 Task: Send an email with the signature Julie Green with the subject Request for feedback on a pitch deck and the message I would like to request a project update. from softage.2@softage.net to softage.10@softage.net with an attached image file Newsletter_template_image.jpg and move the email from Sent Items to the folder Data science
Action: Mouse pressed left at (750, 514)
Screenshot: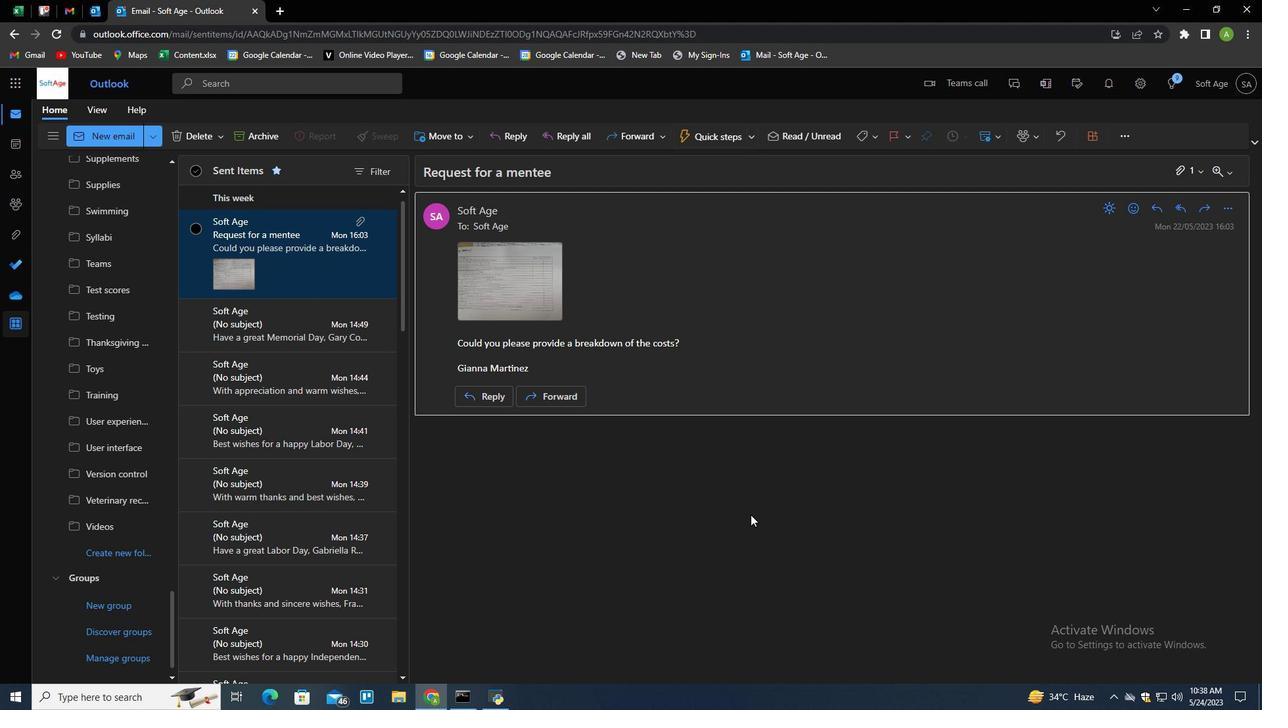 
Action: Key pressed n
Screenshot: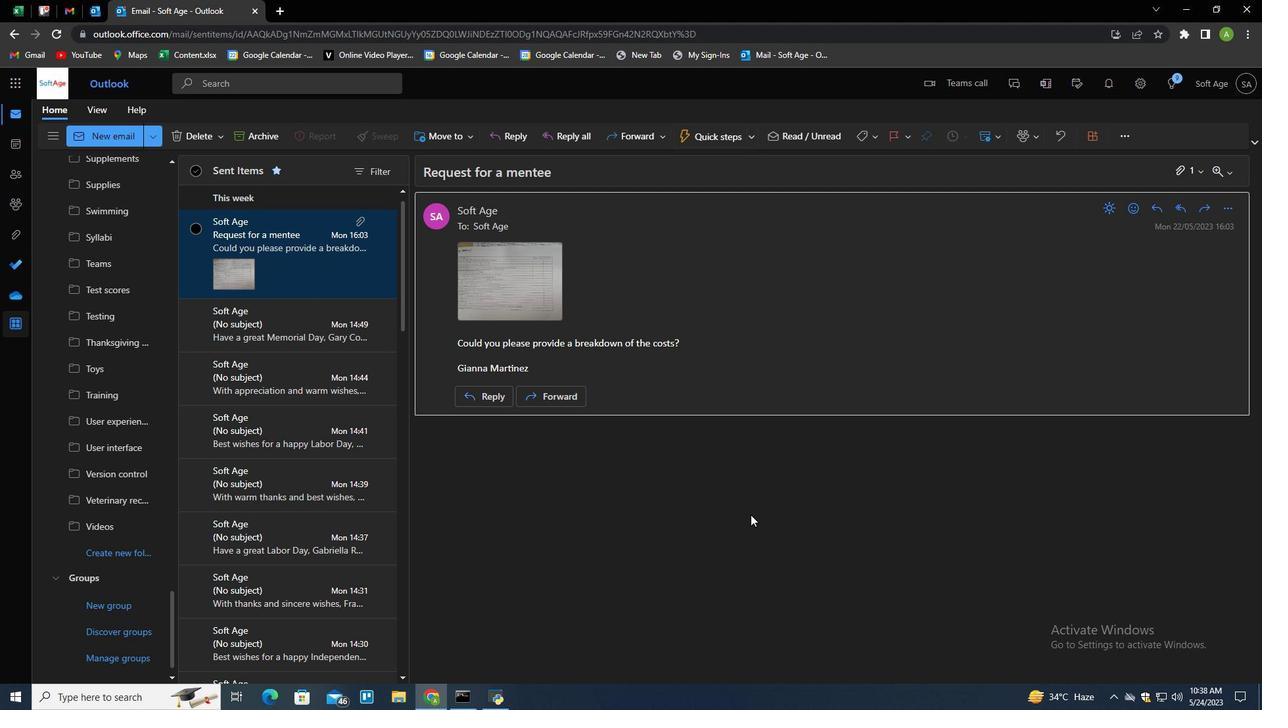 
Action: Mouse scrolled (750, 515) with delta (0, 0)
Screenshot: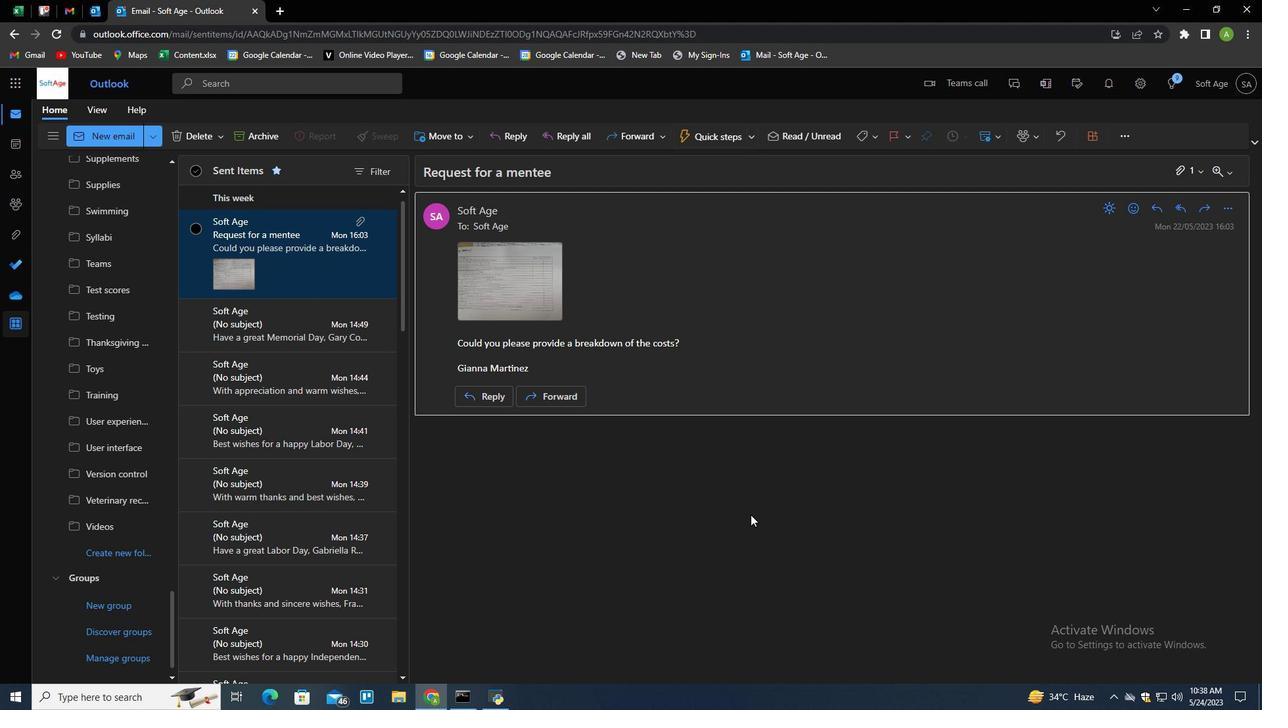 
Action: Mouse moved to (882, 137)
Screenshot: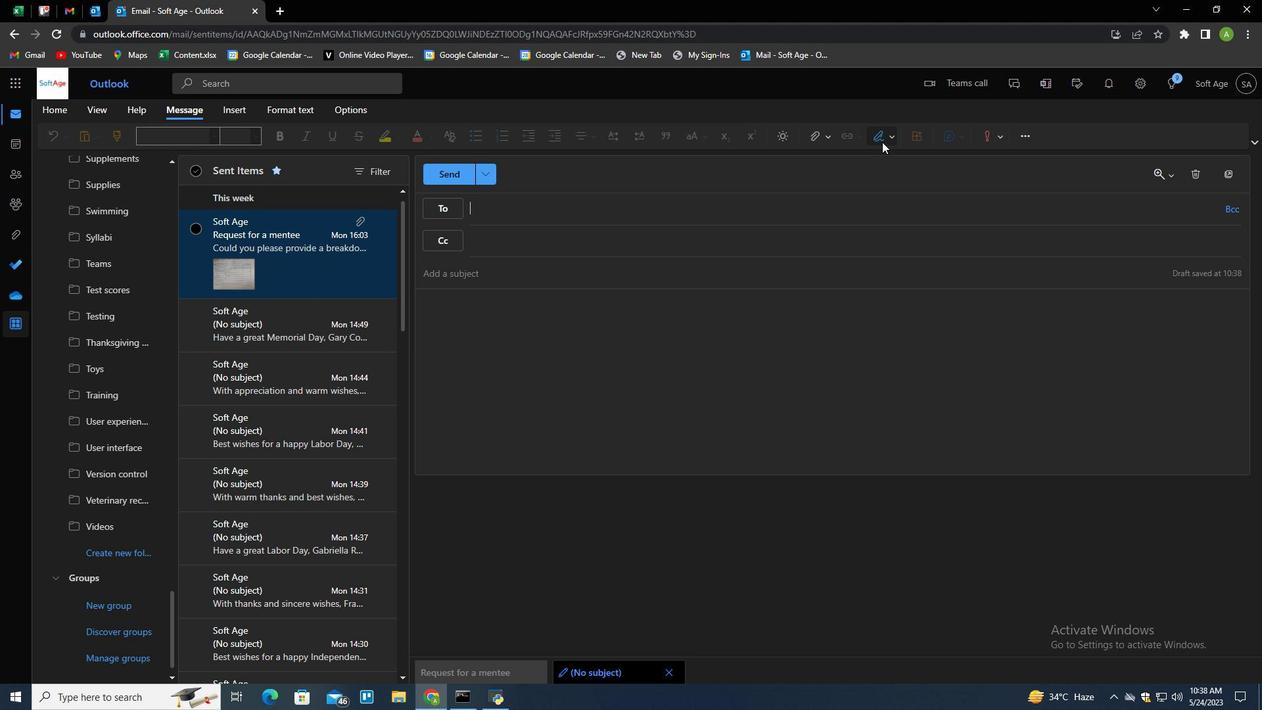 
Action: Mouse pressed left at (882, 137)
Screenshot: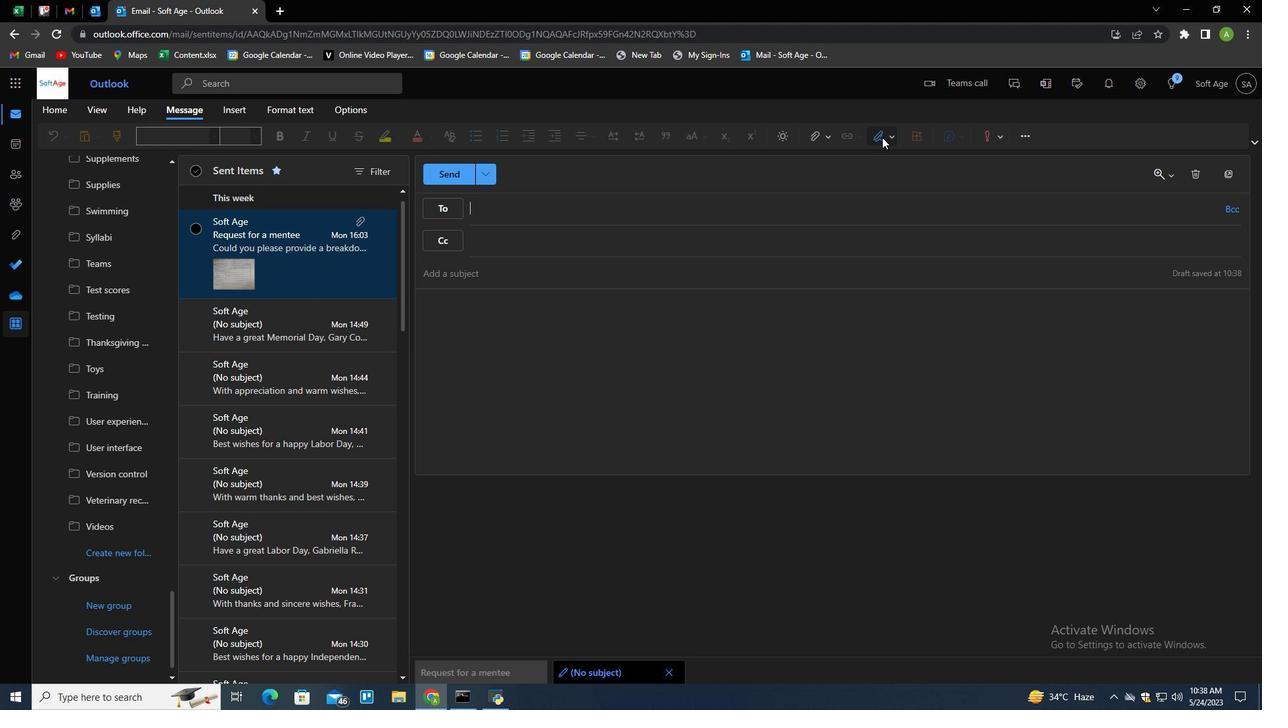 
Action: Mouse moved to (874, 180)
Screenshot: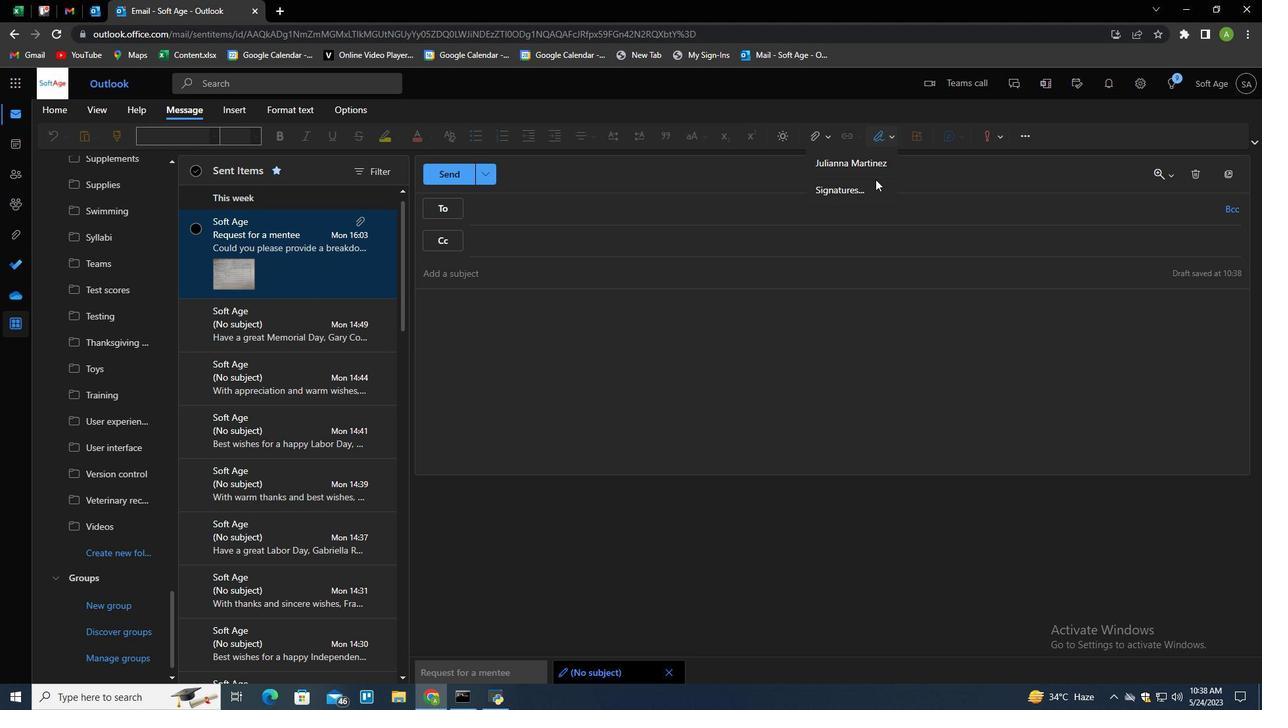 
Action: Mouse pressed left at (874, 180)
Screenshot: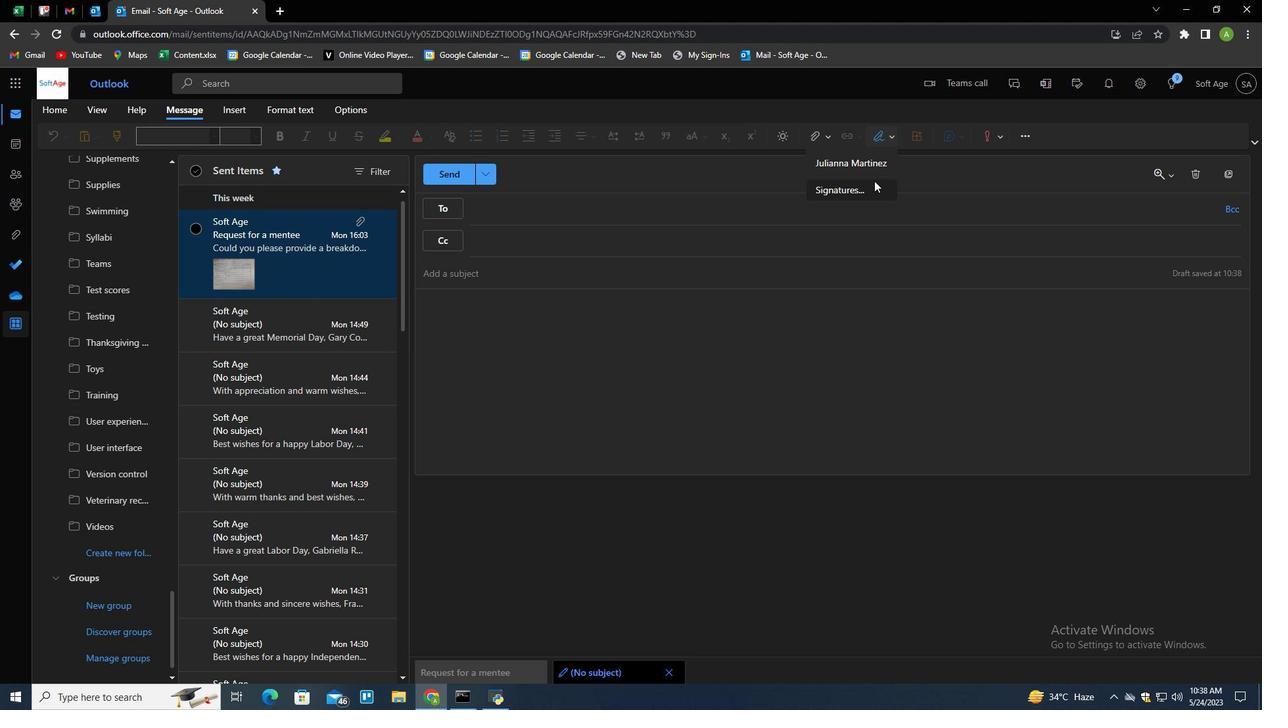 
Action: Mouse moved to (883, 239)
Screenshot: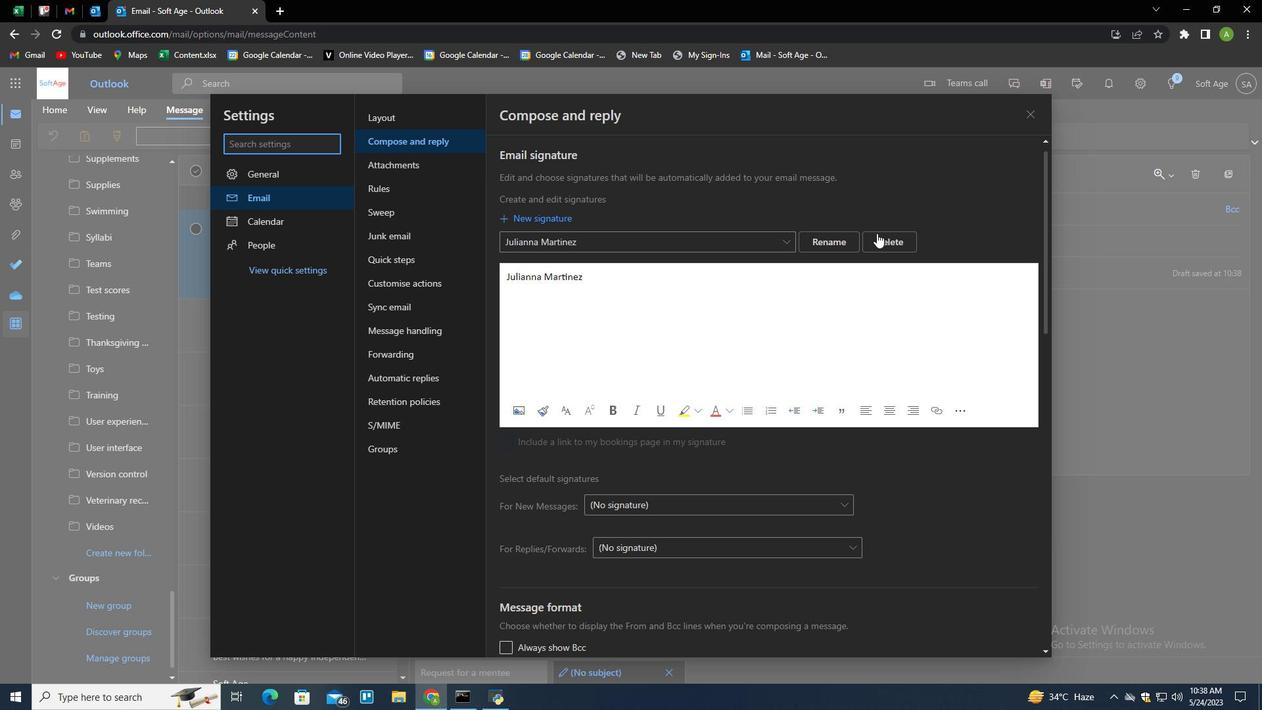 
Action: Mouse pressed left at (883, 239)
Screenshot: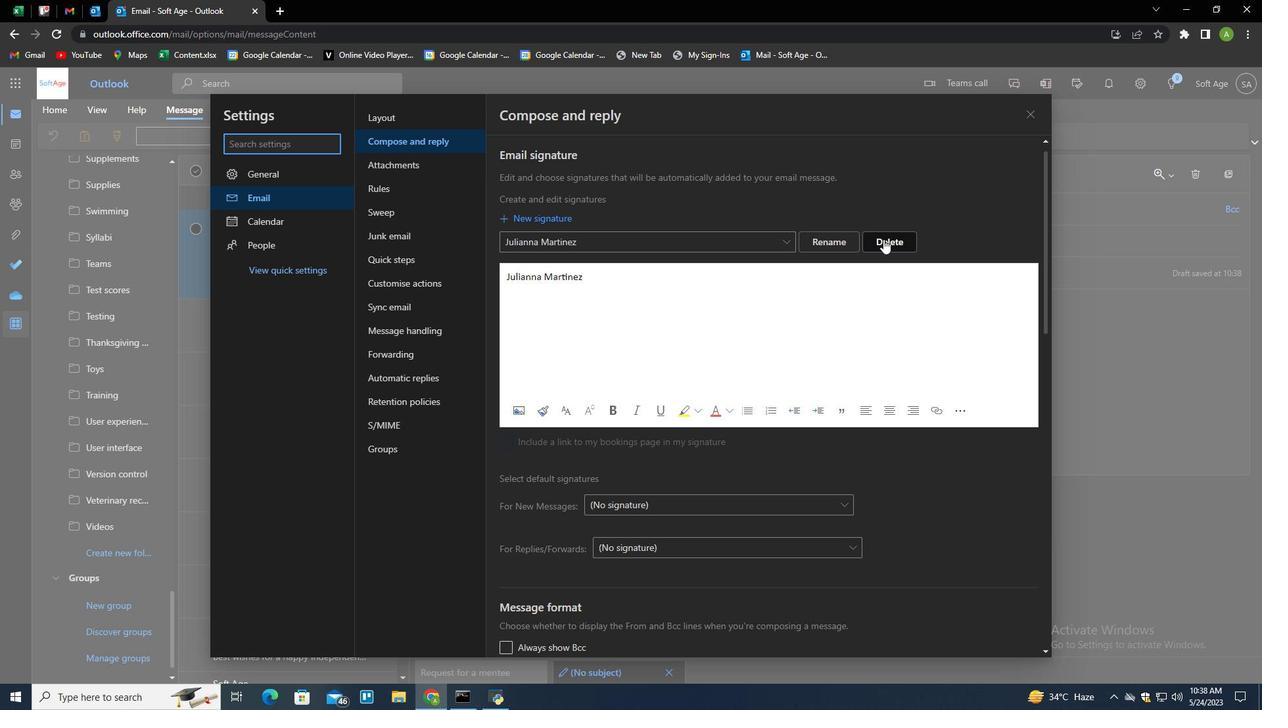 
Action: Mouse moved to (883, 239)
Screenshot: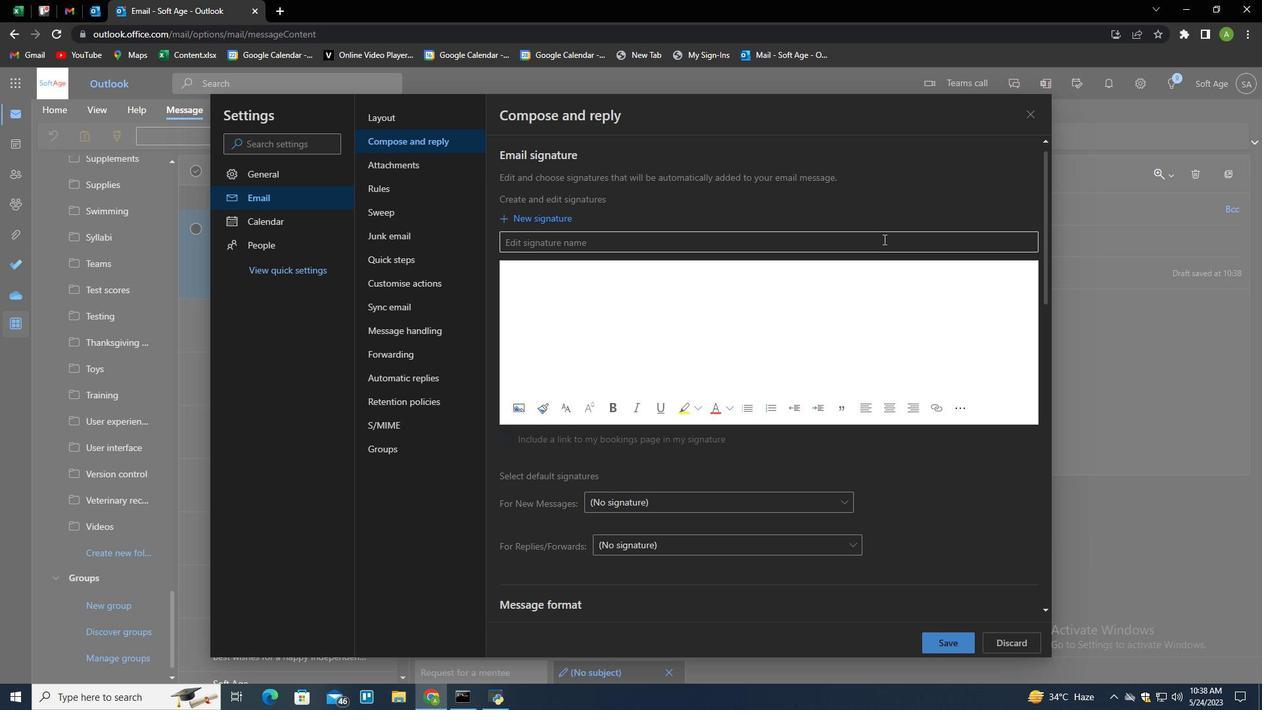 
Action: Mouse pressed left at (883, 239)
Screenshot: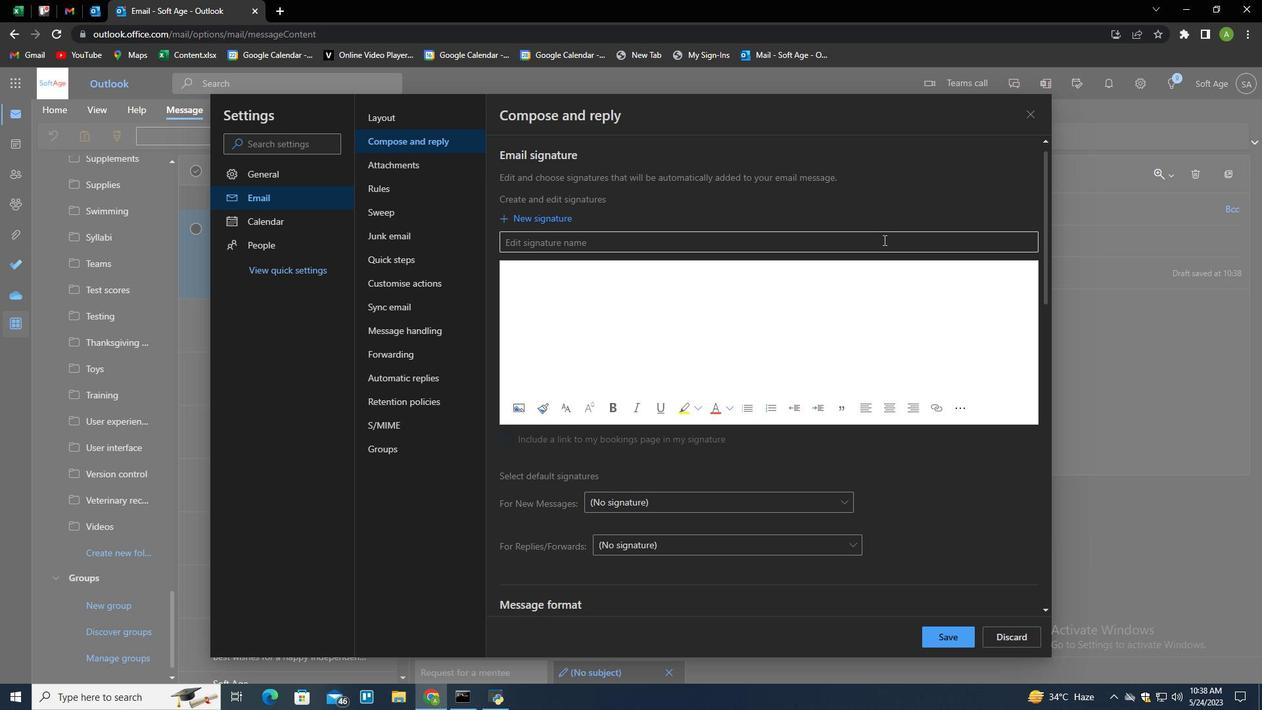 
Action: Key pressed <Key.shift>Julie<Key.space><Key.shift>Green<Key.tab><Key.shift>Julie<Key.space><Key.shift>Green
Screenshot: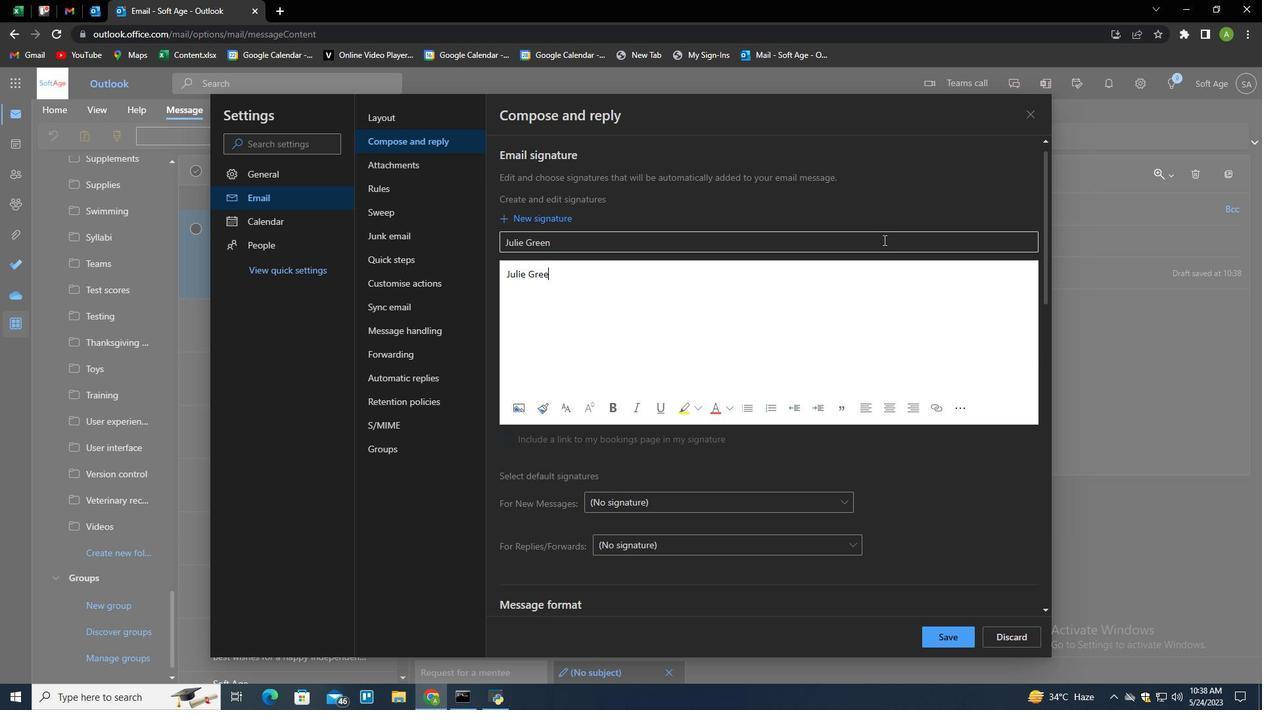 
Action: Mouse moved to (953, 644)
Screenshot: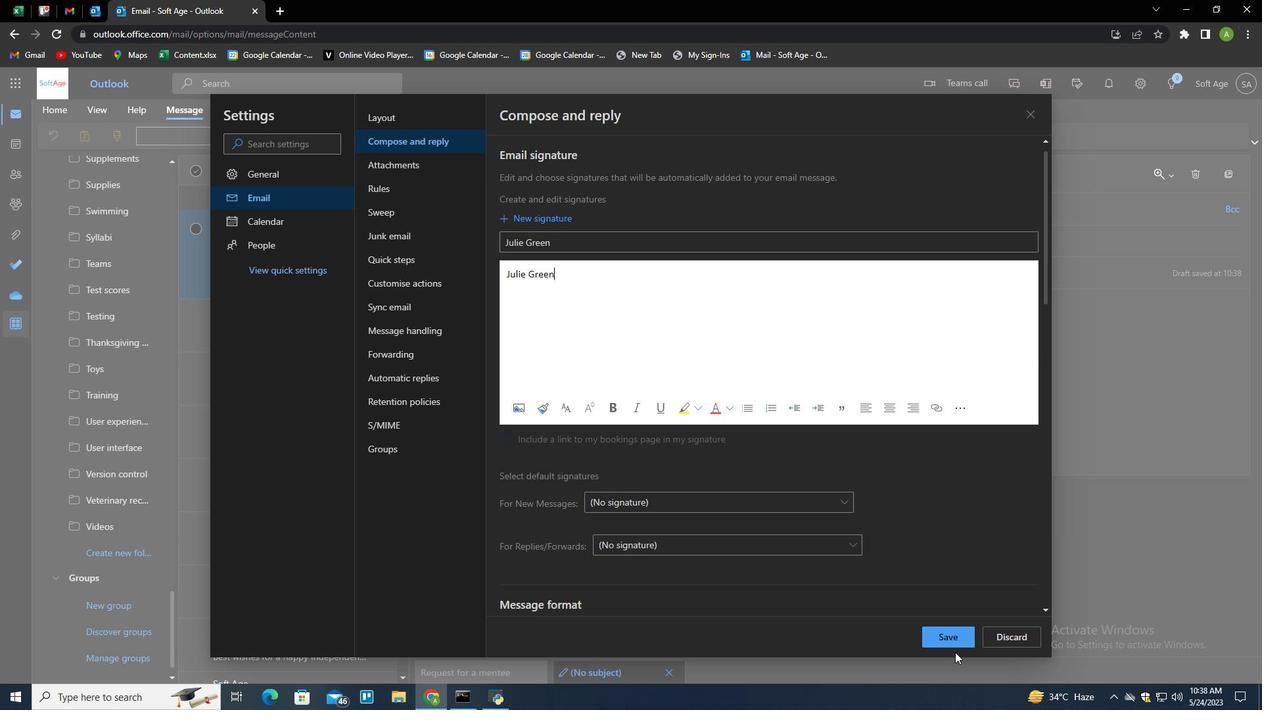 
Action: Mouse pressed left at (953, 644)
Screenshot: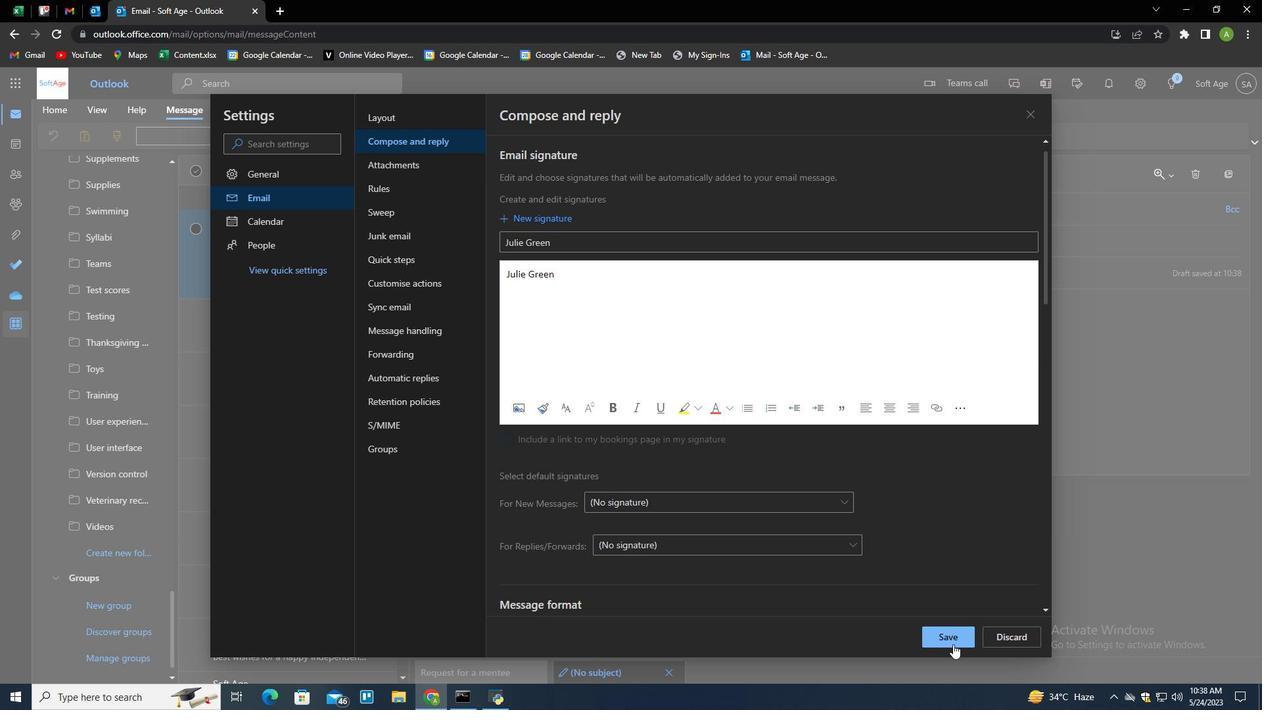 
Action: Mouse moved to (1161, 312)
Screenshot: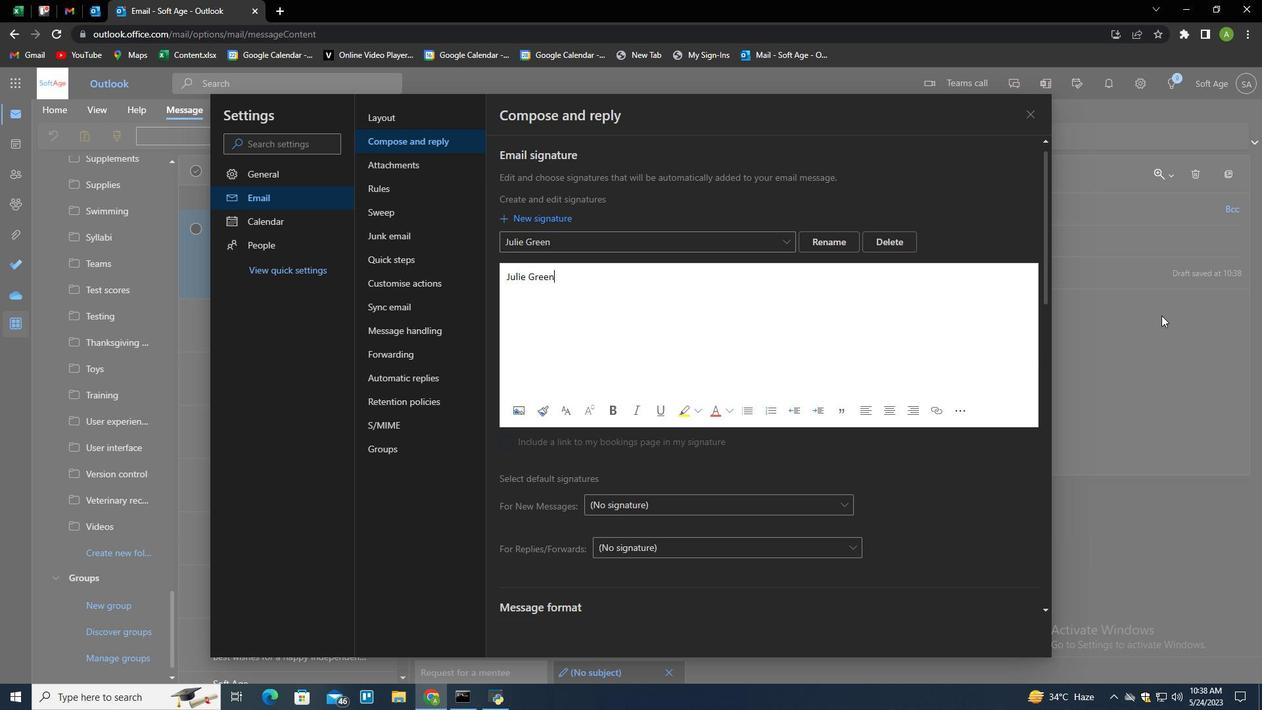 
Action: Mouse pressed left at (1161, 312)
Screenshot: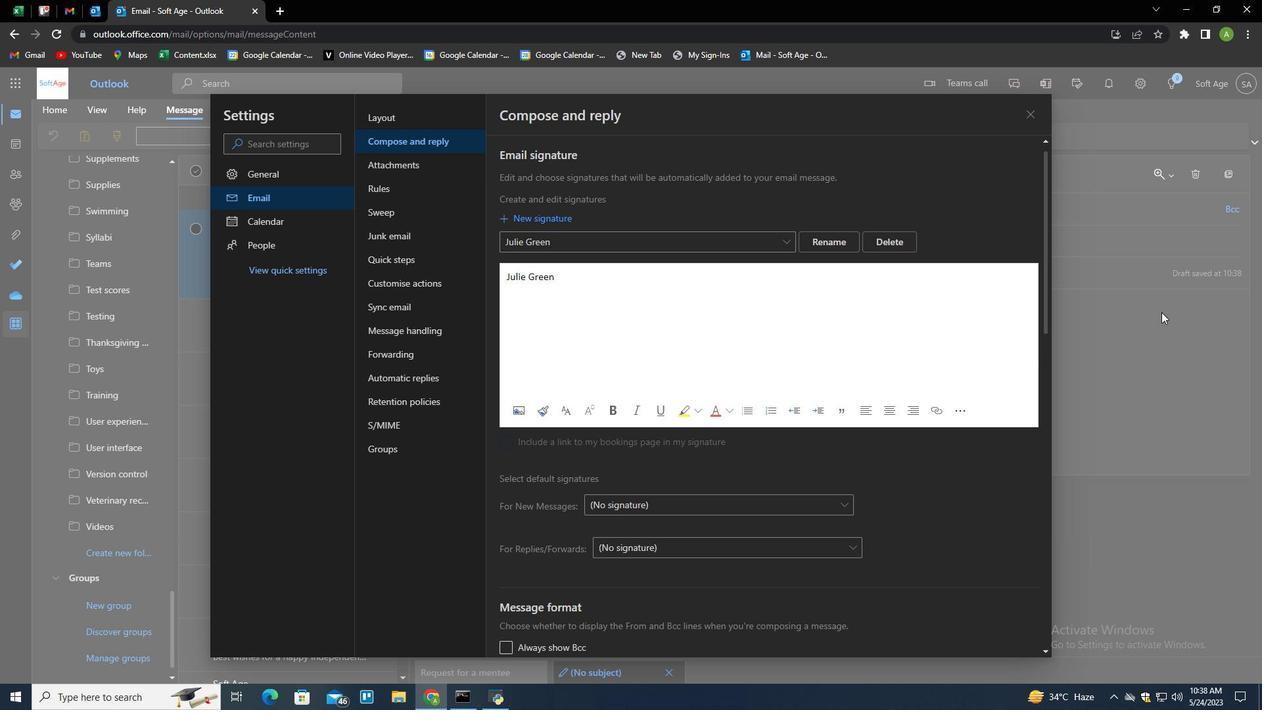
Action: Mouse moved to (880, 140)
Screenshot: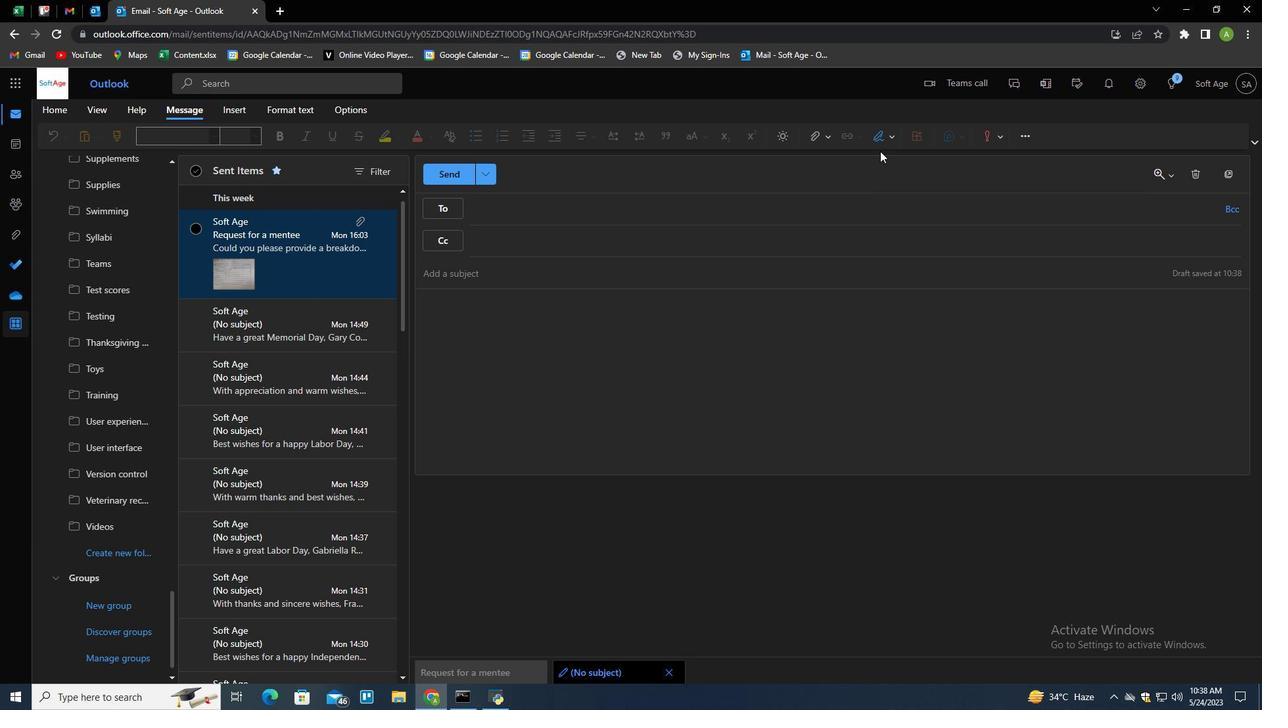 
Action: Mouse pressed left at (880, 140)
Screenshot: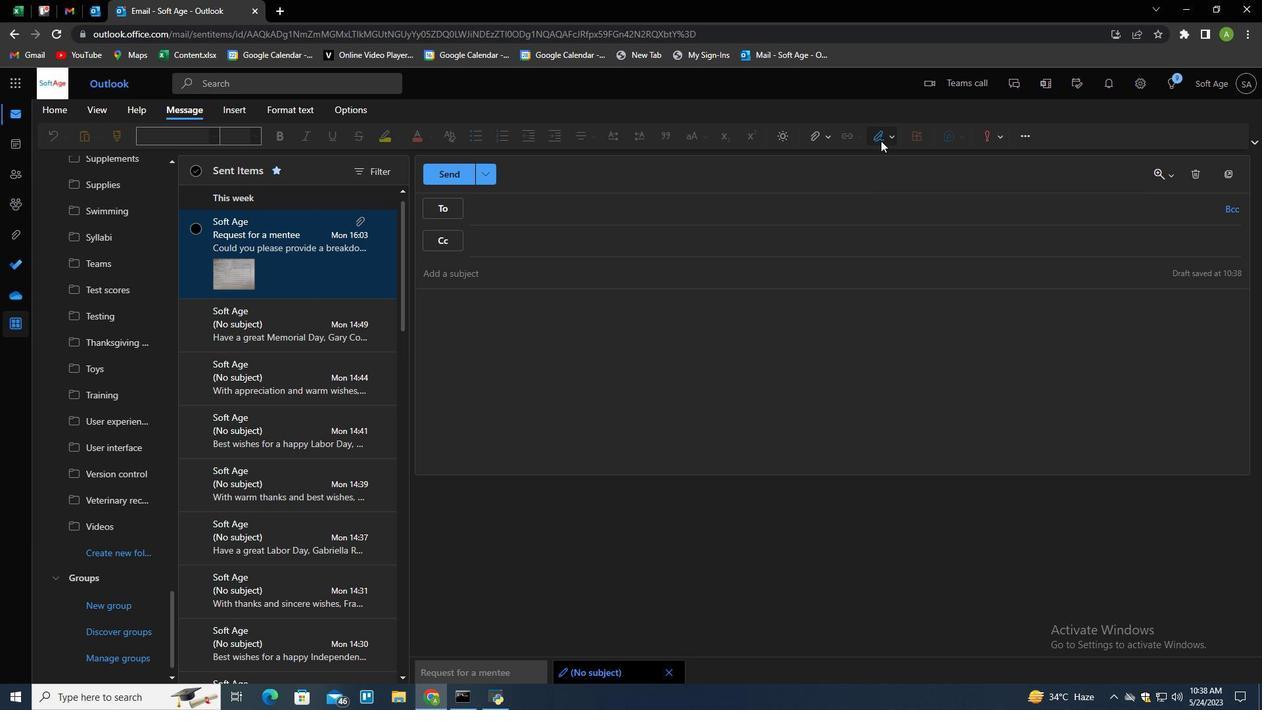 
Action: Mouse moved to (880, 162)
Screenshot: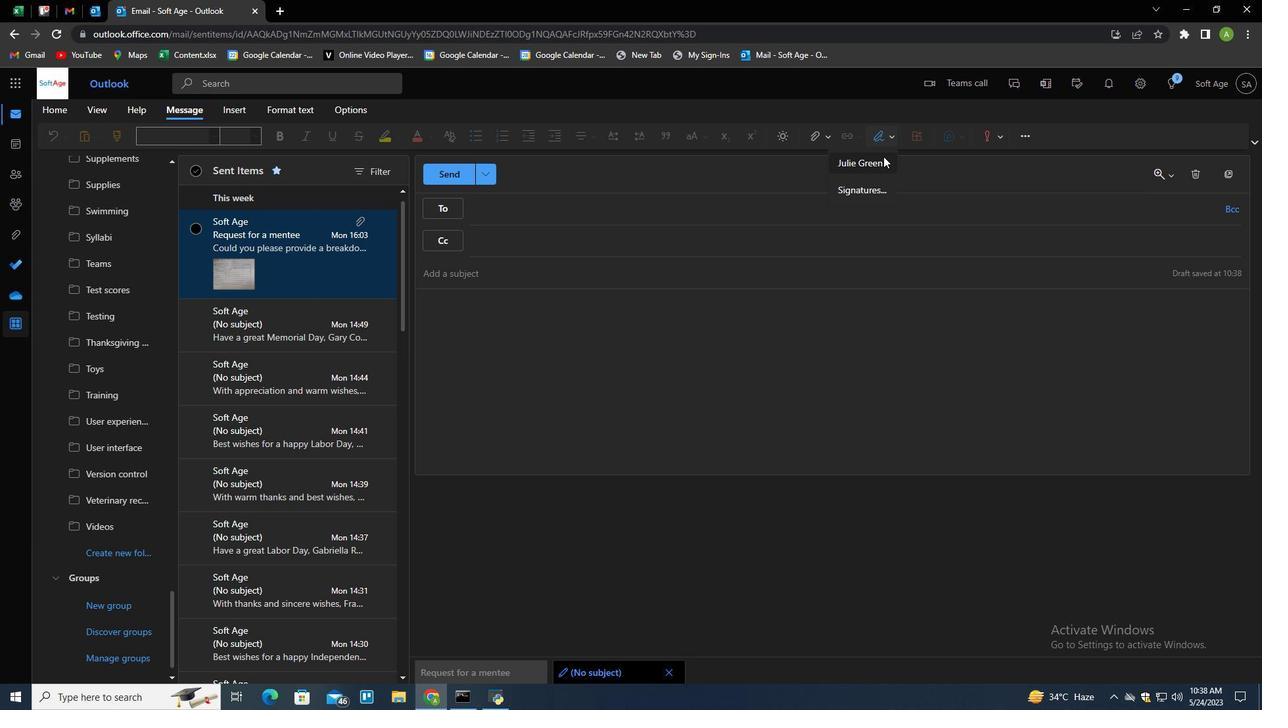 
Action: Mouse pressed left at (880, 162)
Screenshot: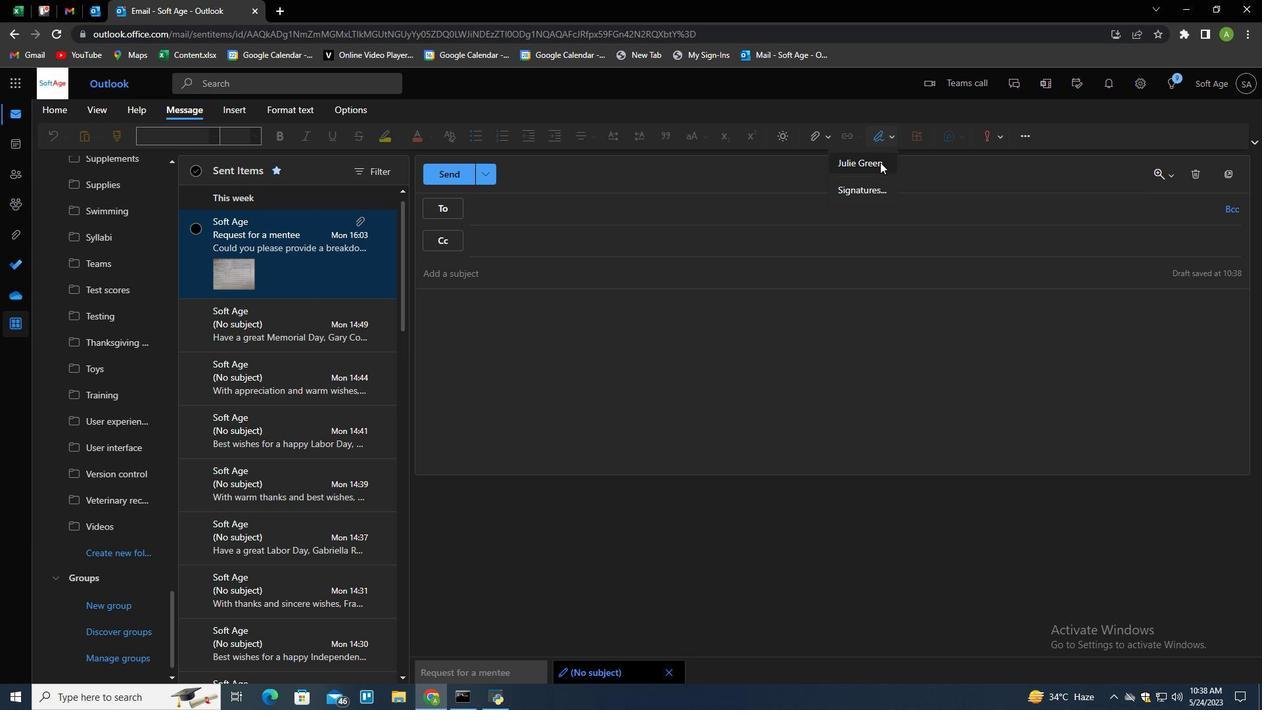 
Action: Mouse moved to (490, 273)
Screenshot: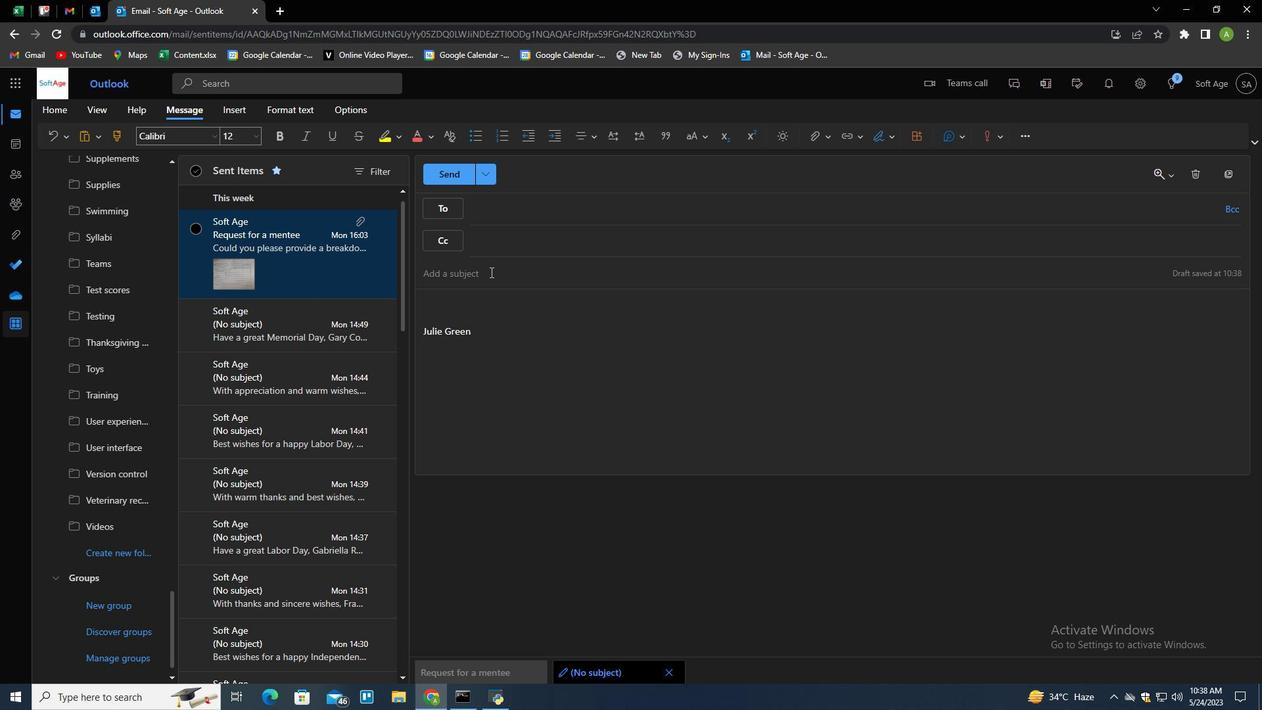 
Action: Mouse pressed left at (490, 273)
Screenshot: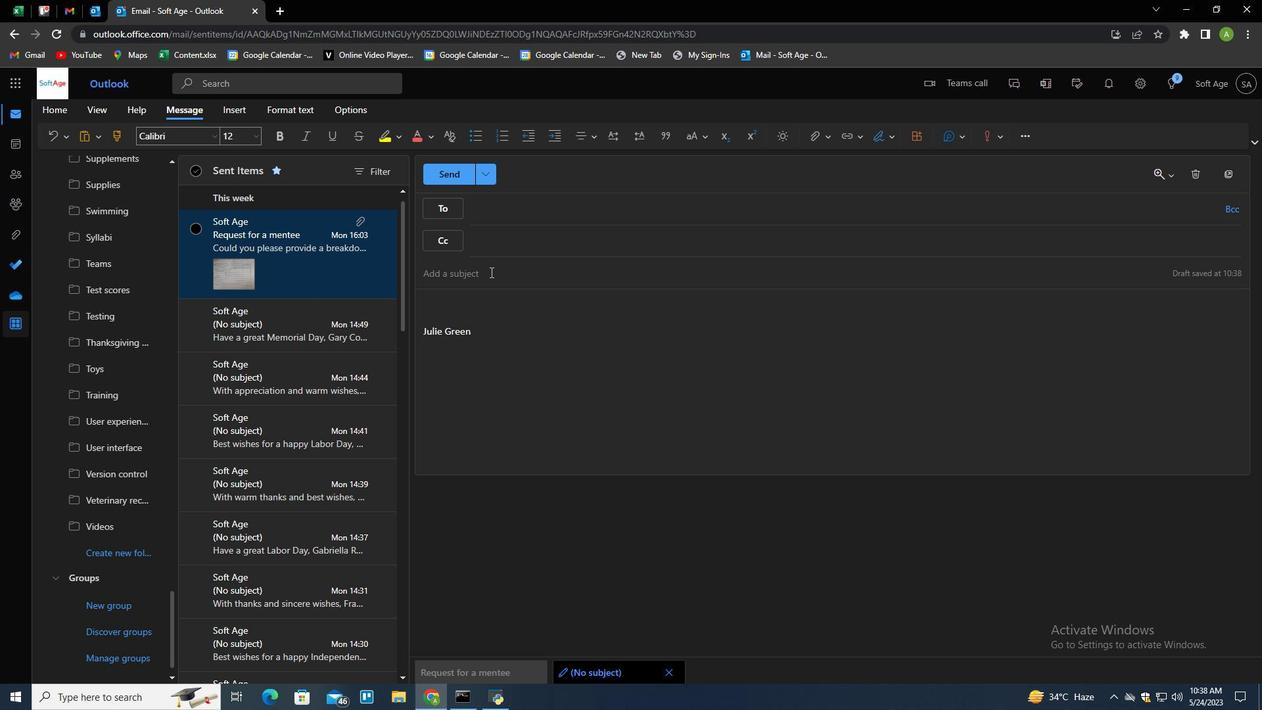 
Action: Mouse moved to (490, 273)
Screenshot: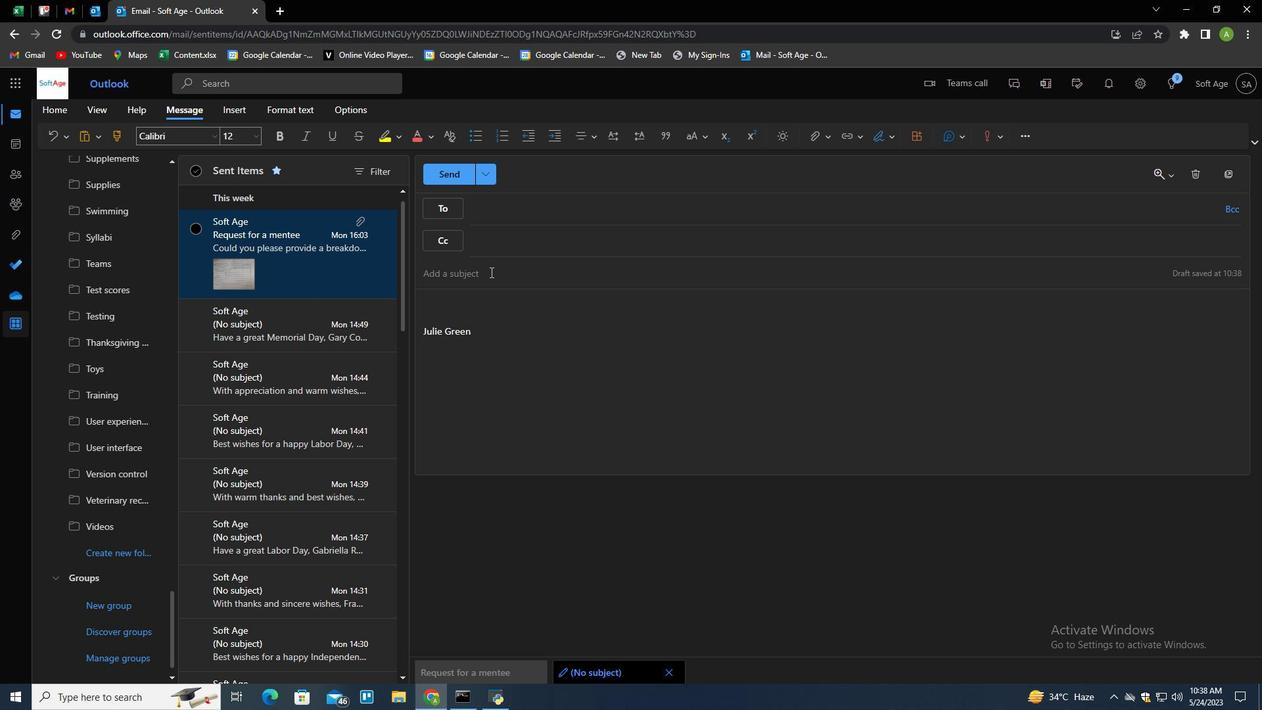 
Action: Key pressed <Key.shift>
Screenshot: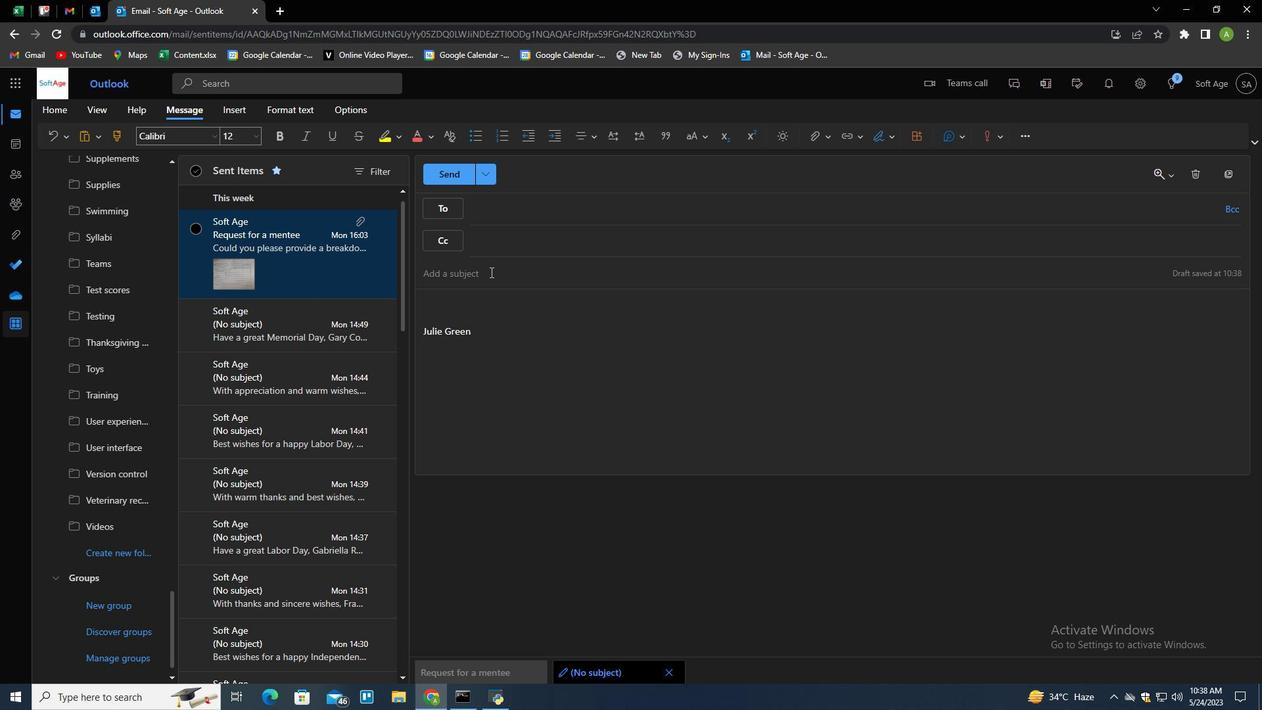 
Action: Mouse moved to (489, 273)
Screenshot: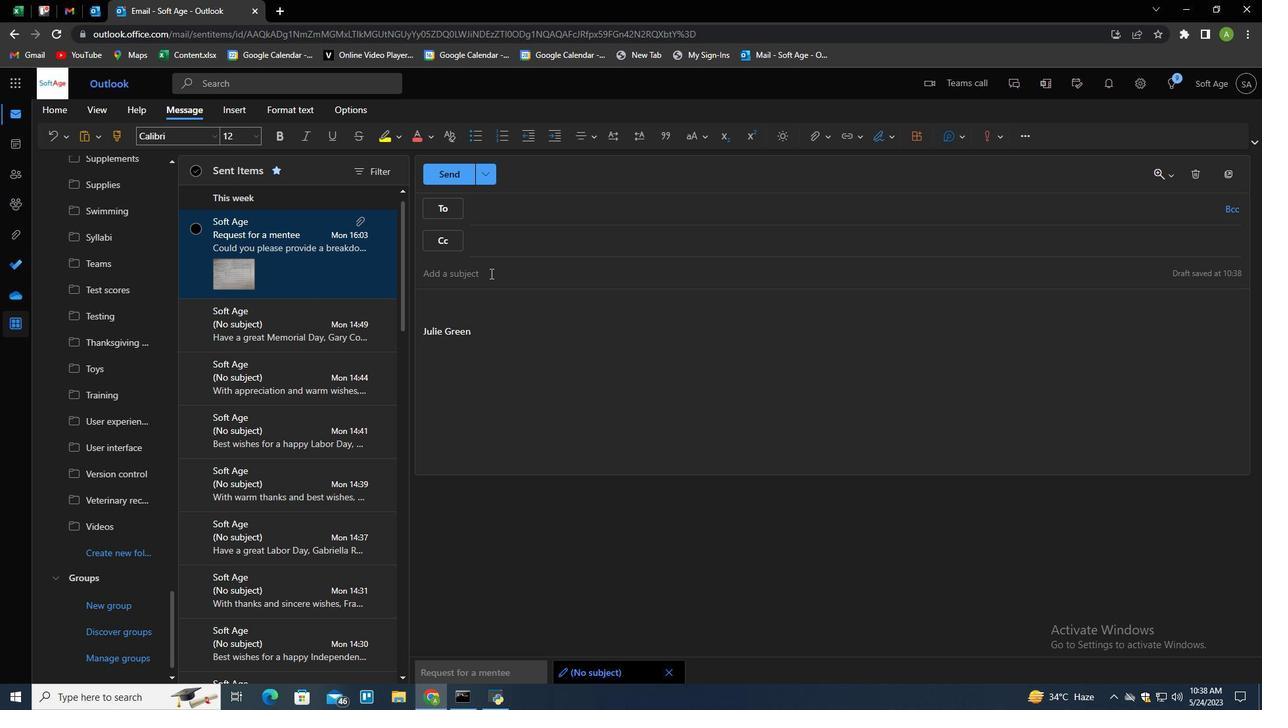 
Action: Key pressed REq<Key.backspace><Key.backspace>equest<Key.space>for<Key.space>feedbak<Key.backspace>ck<Key.space>on<Key.space>a<Key.space>pitch<Key.space>deck<Key.tab><Key.shift>i<Key.space>would<Key.home><Key.right><Key.backspace><Key.shift>I<Key.end><Key.space>like<Key.space>to<Key.space>request<Key.space>a<Key.space>project<Key.space>update.
Screenshot: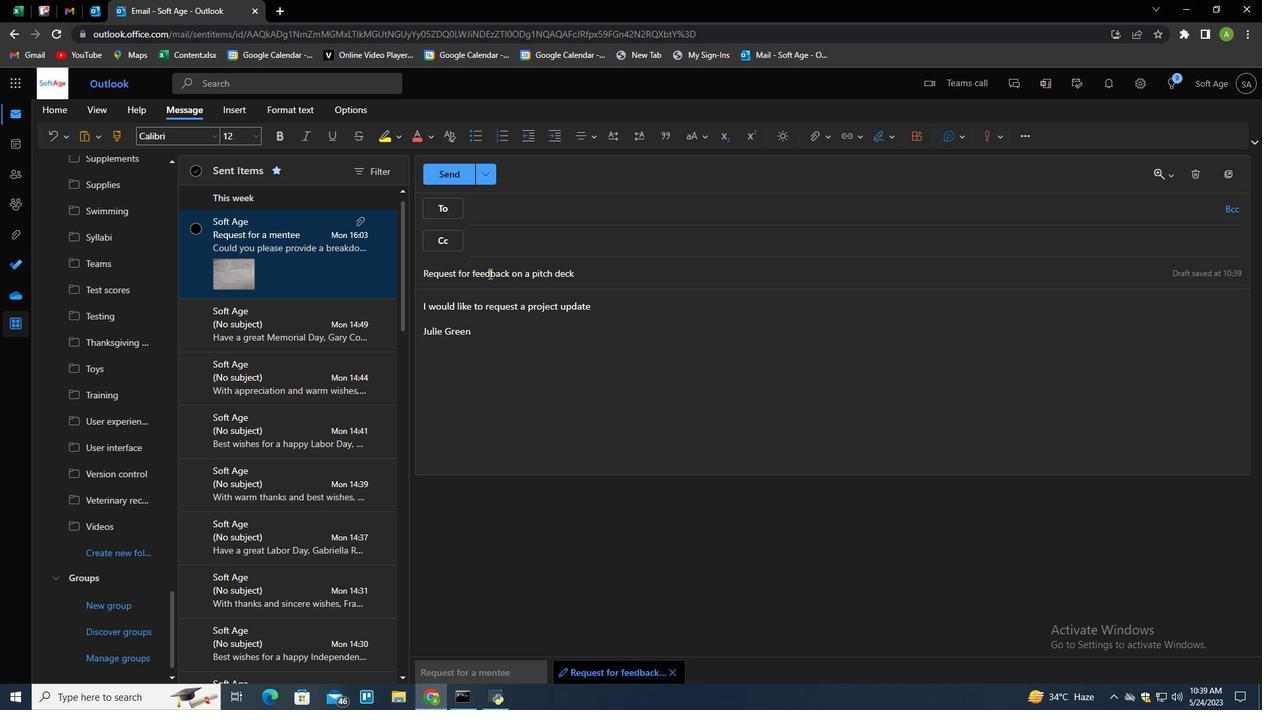 
Action: Mouse moved to (523, 201)
Screenshot: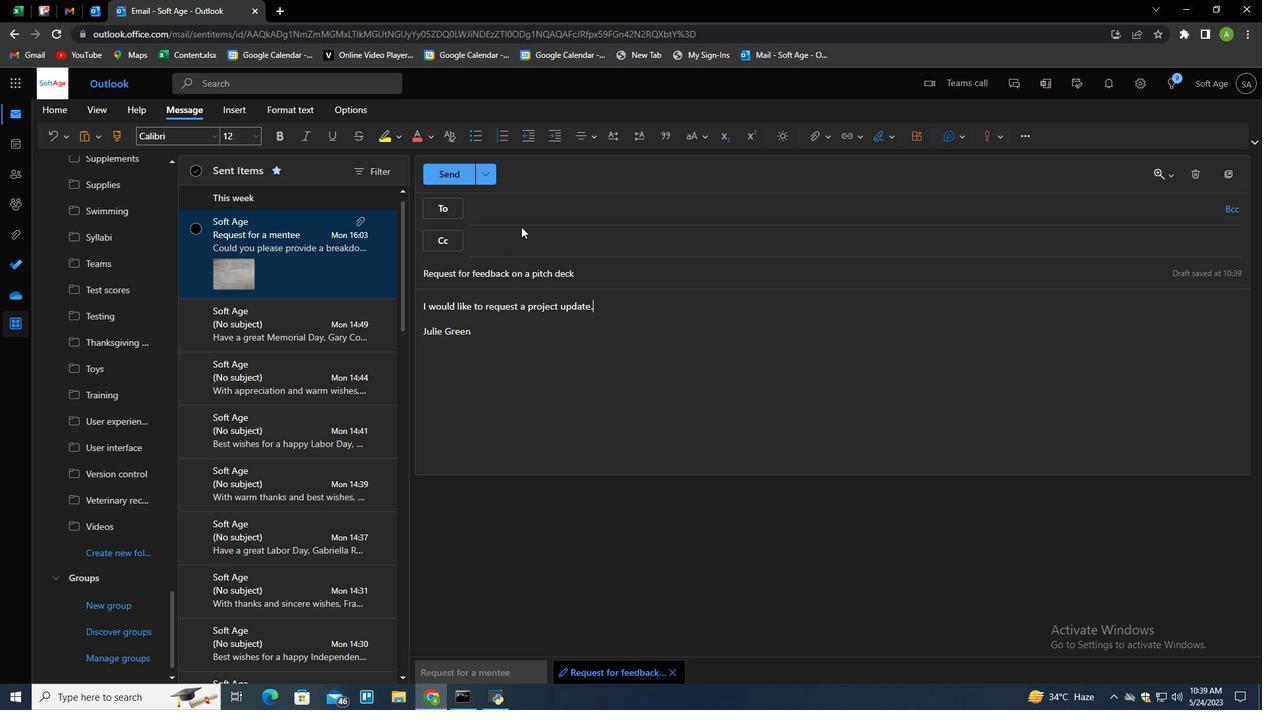 
Action: Mouse pressed left at (523, 201)
Screenshot: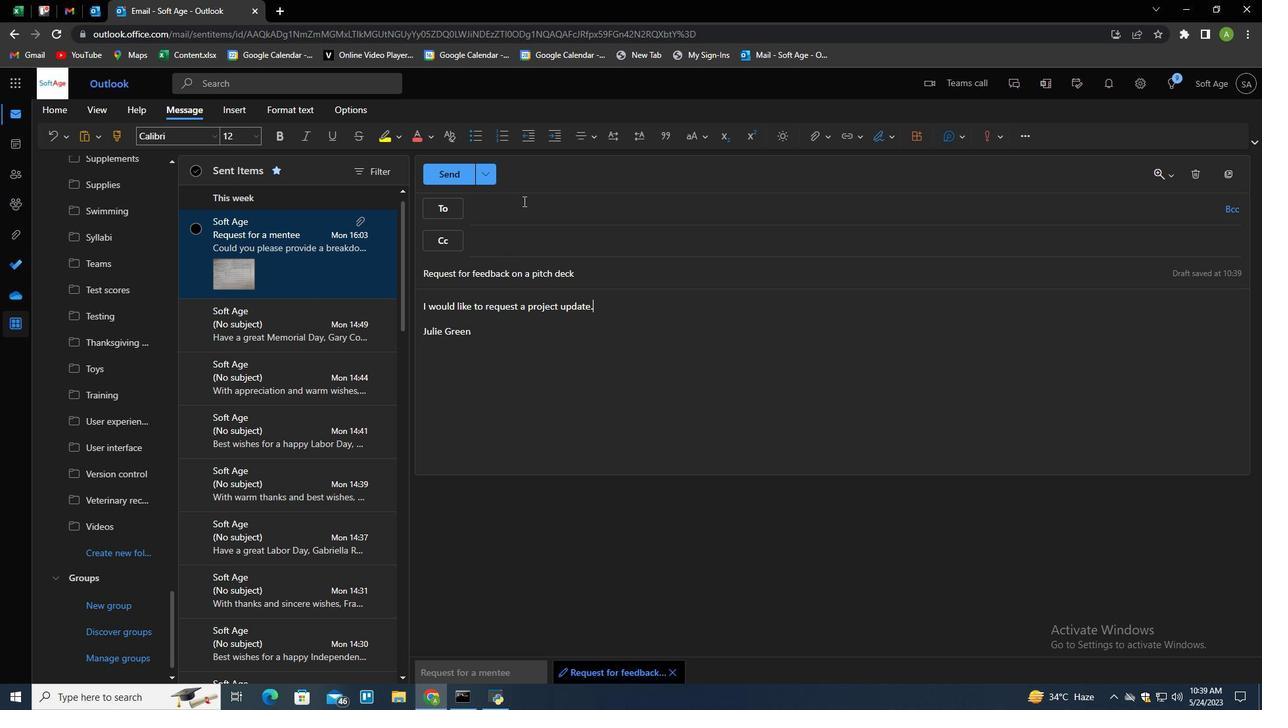 
Action: Mouse moved to (523, 201)
Screenshot: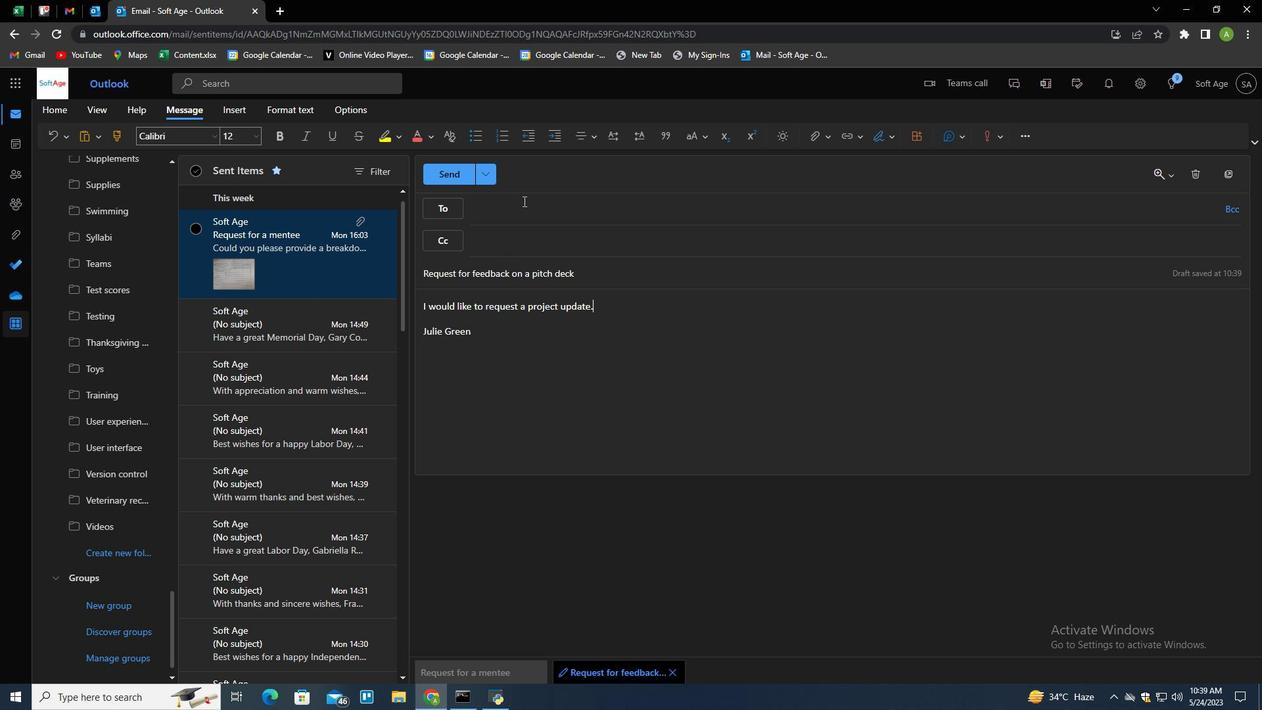 
Action: Key pressed softage.10<Key.shift>@softage.net<Key.enter>
Screenshot: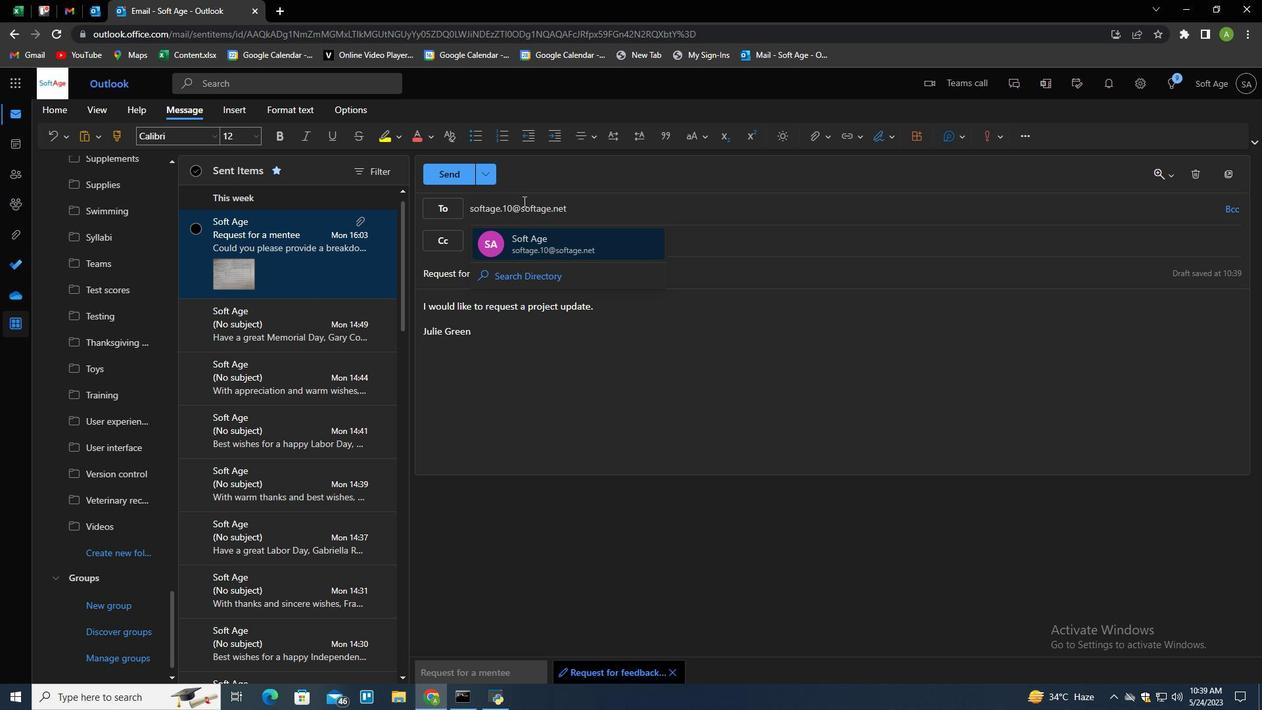 
Action: Mouse moved to (704, 311)
Screenshot: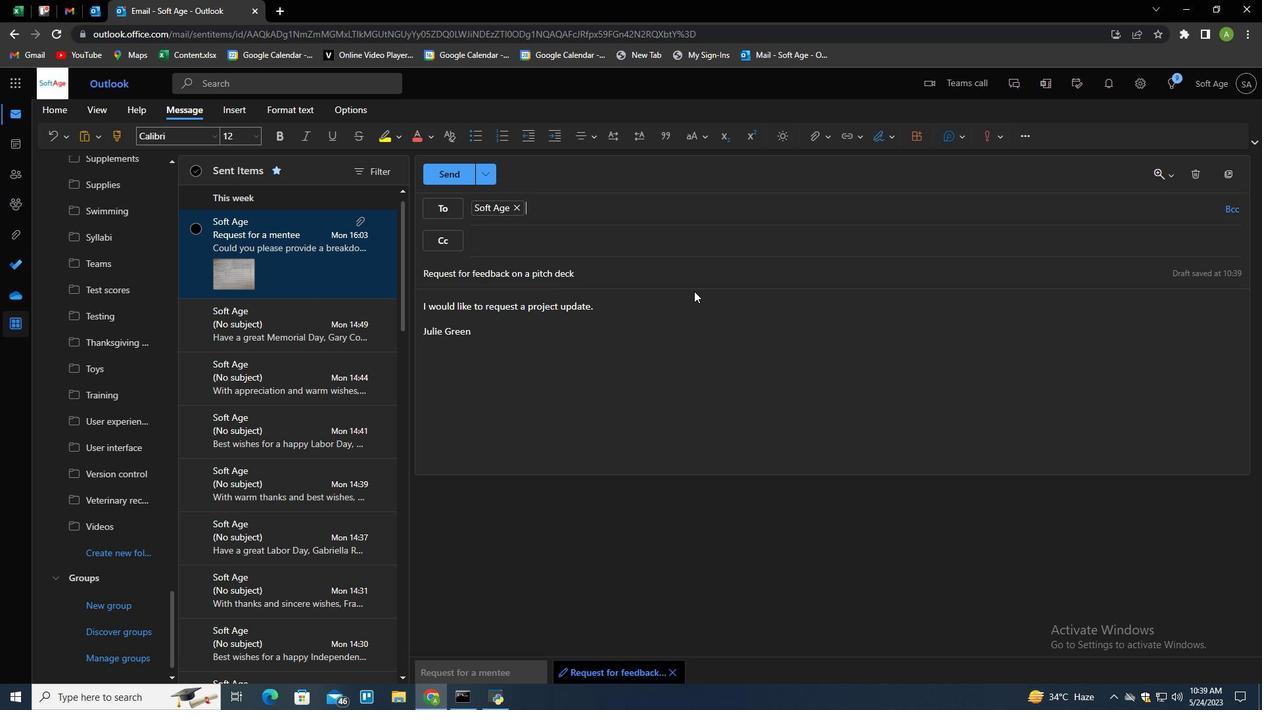 
Action: Mouse pressed left at (704, 311)
Screenshot: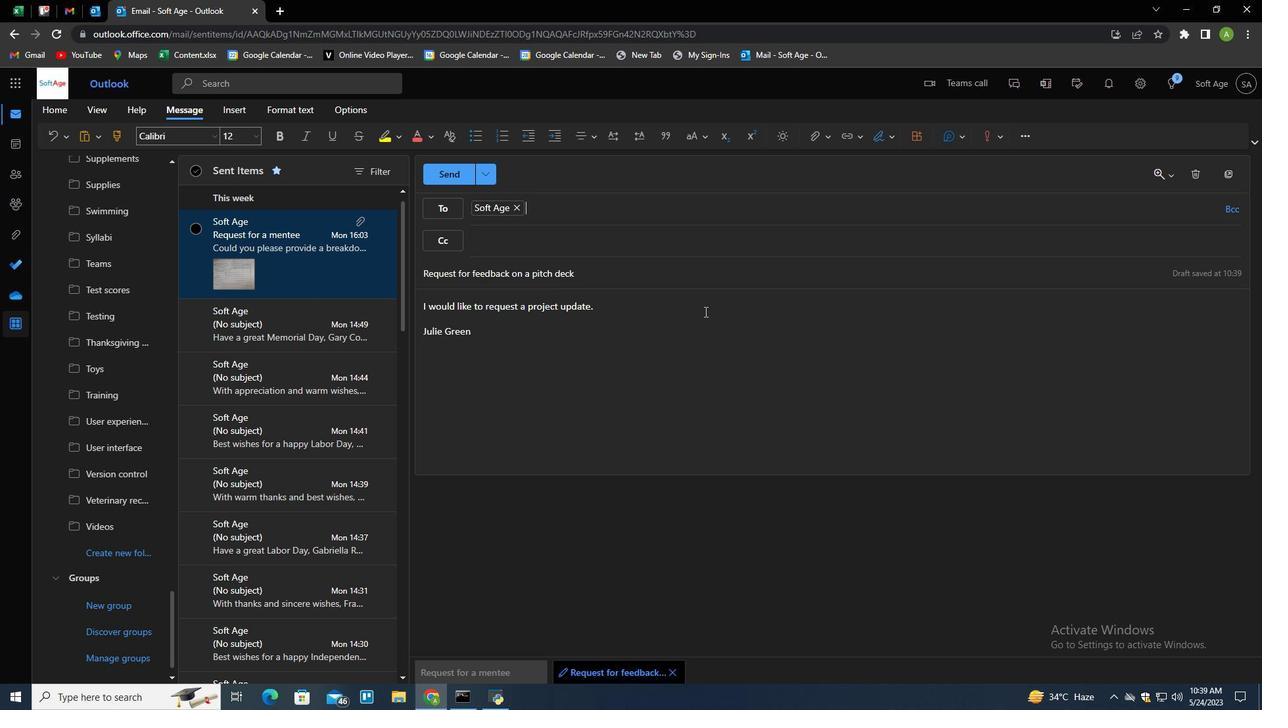 
Action: Mouse moved to (823, 142)
Screenshot: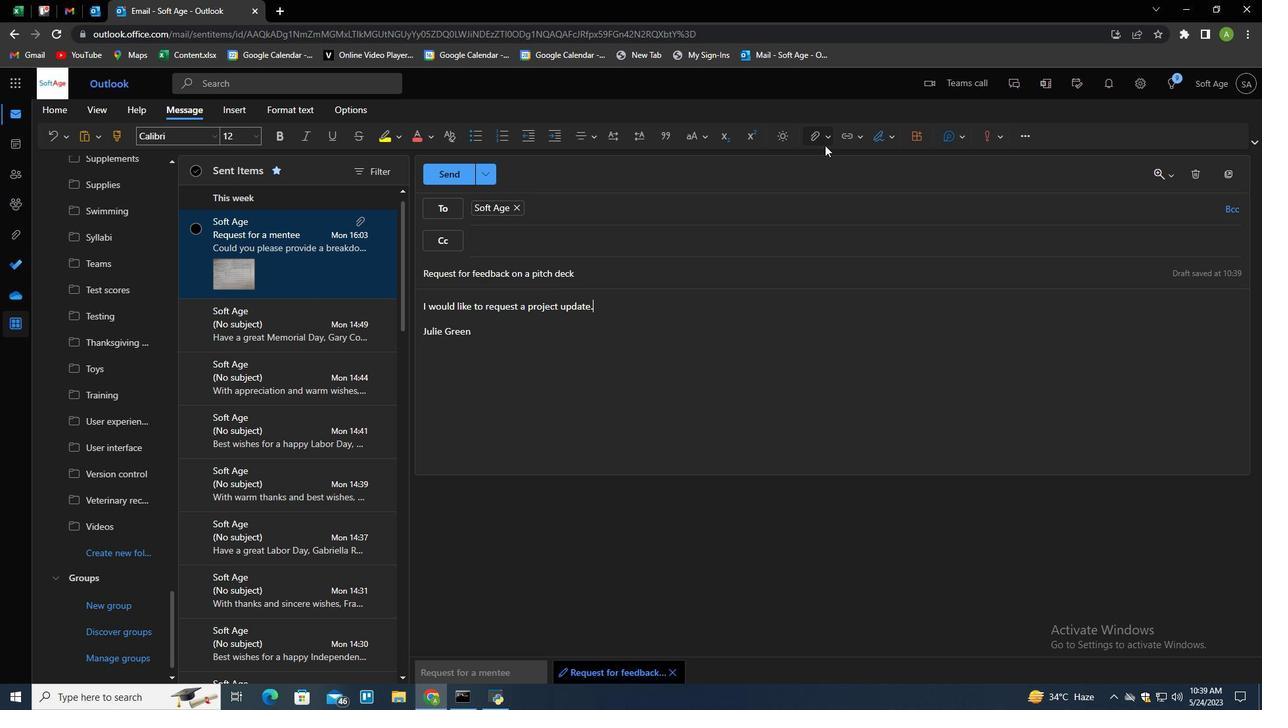 
Action: Mouse pressed left at (823, 142)
Screenshot: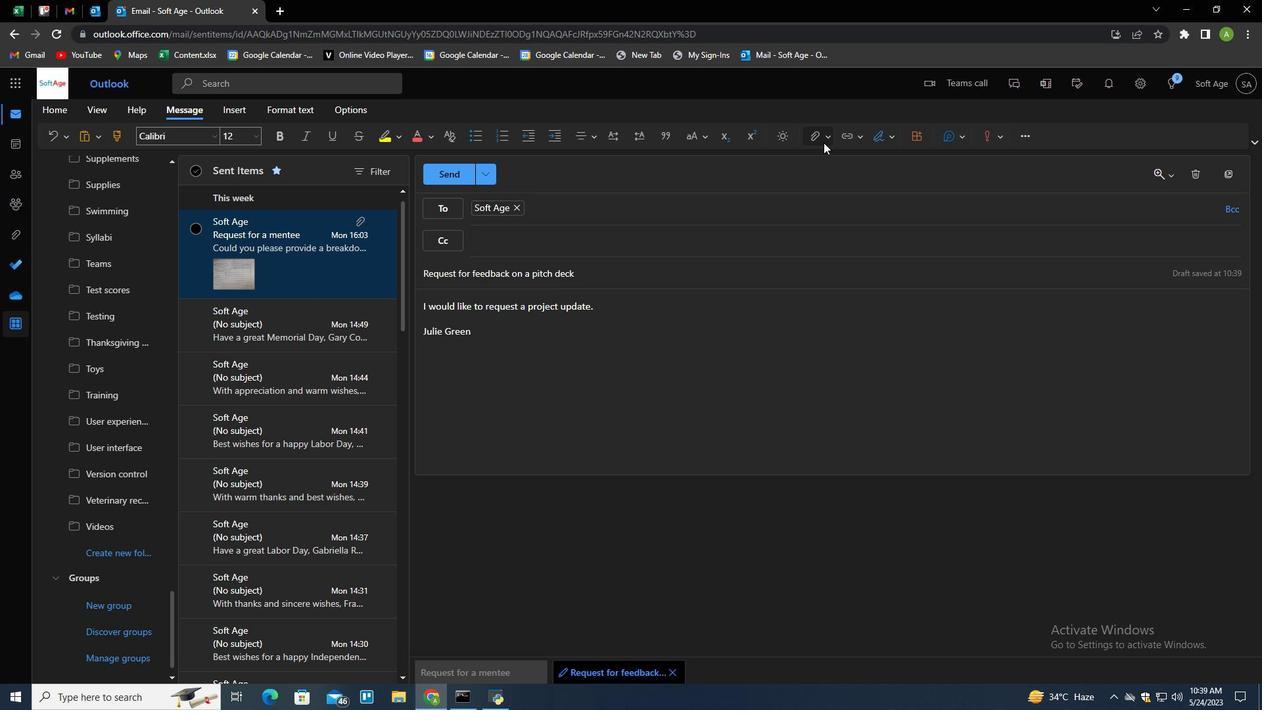 
Action: Mouse moved to (787, 161)
Screenshot: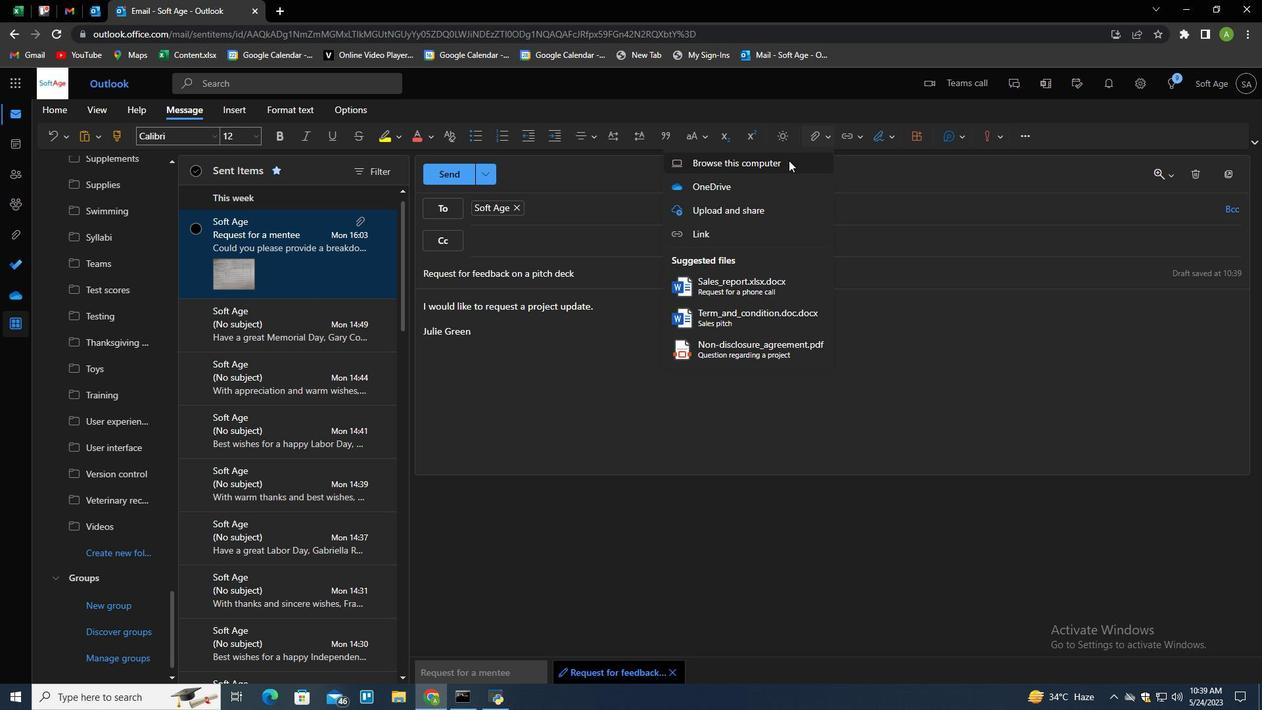 
Action: Mouse pressed left at (787, 161)
Screenshot: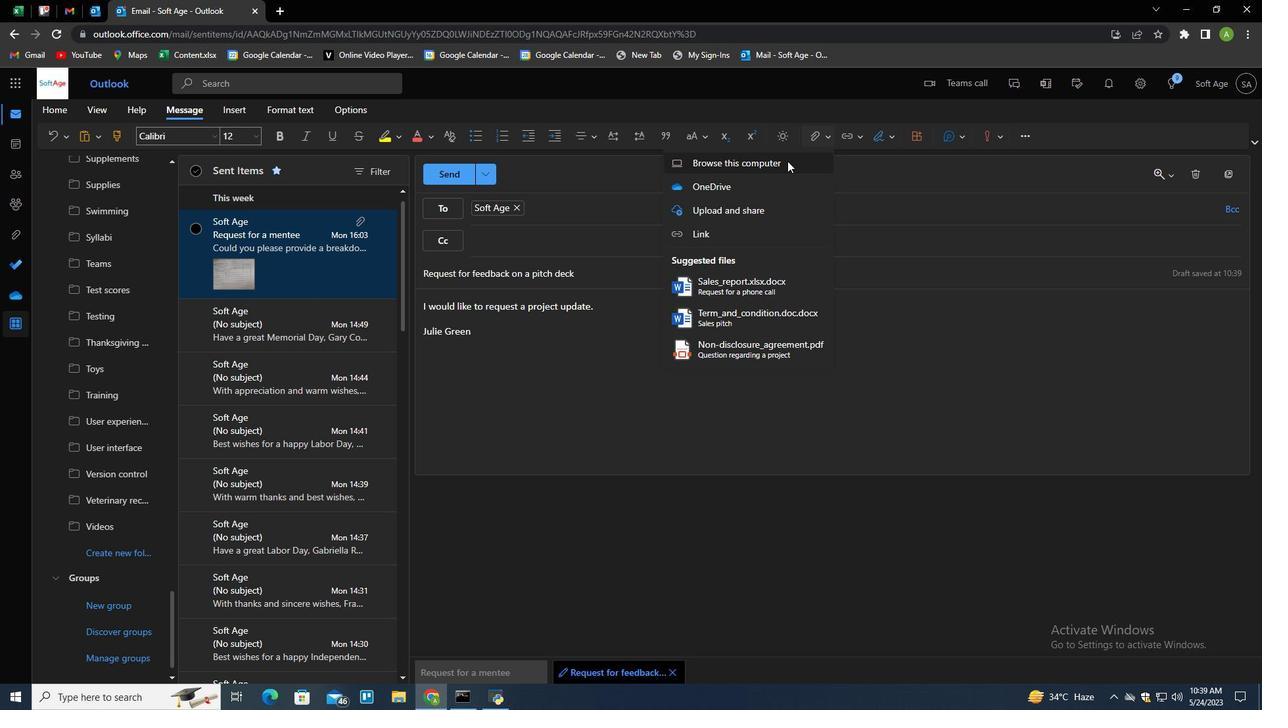 
Action: Mouse moved to (260, 116)
Screenshot: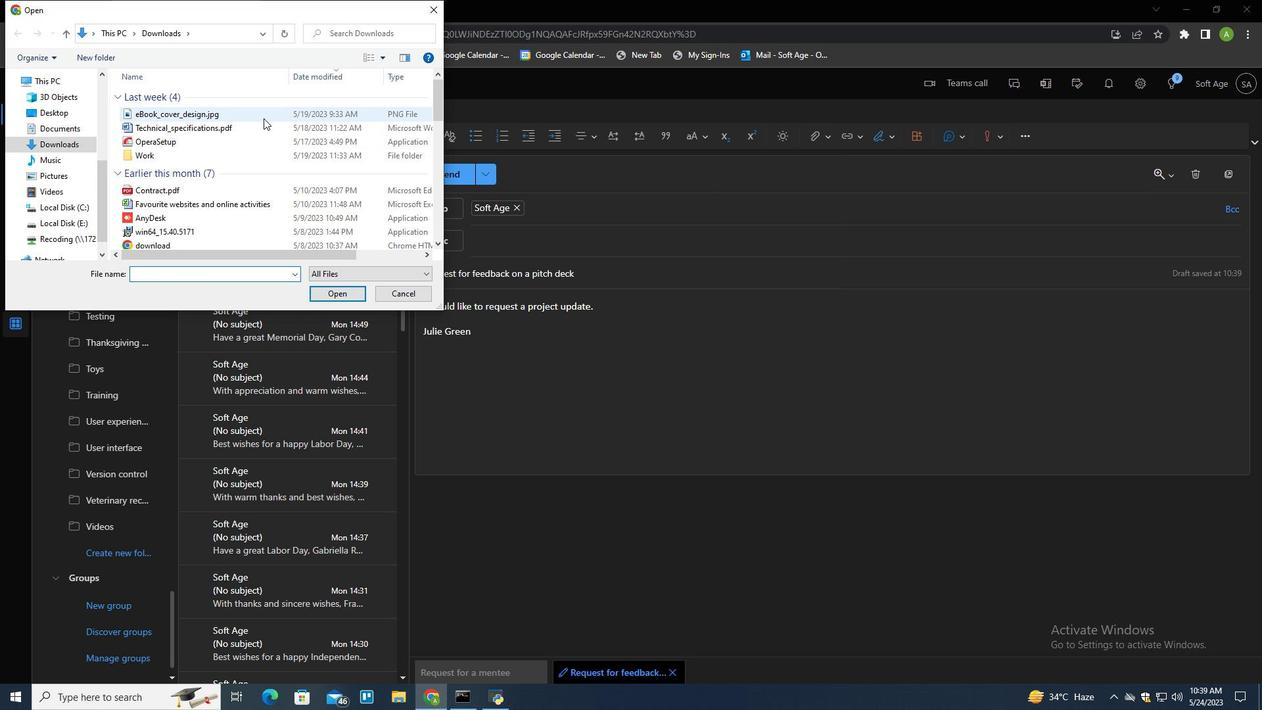 
Action: Mouse pressed left at (260, 116)
Screenshot: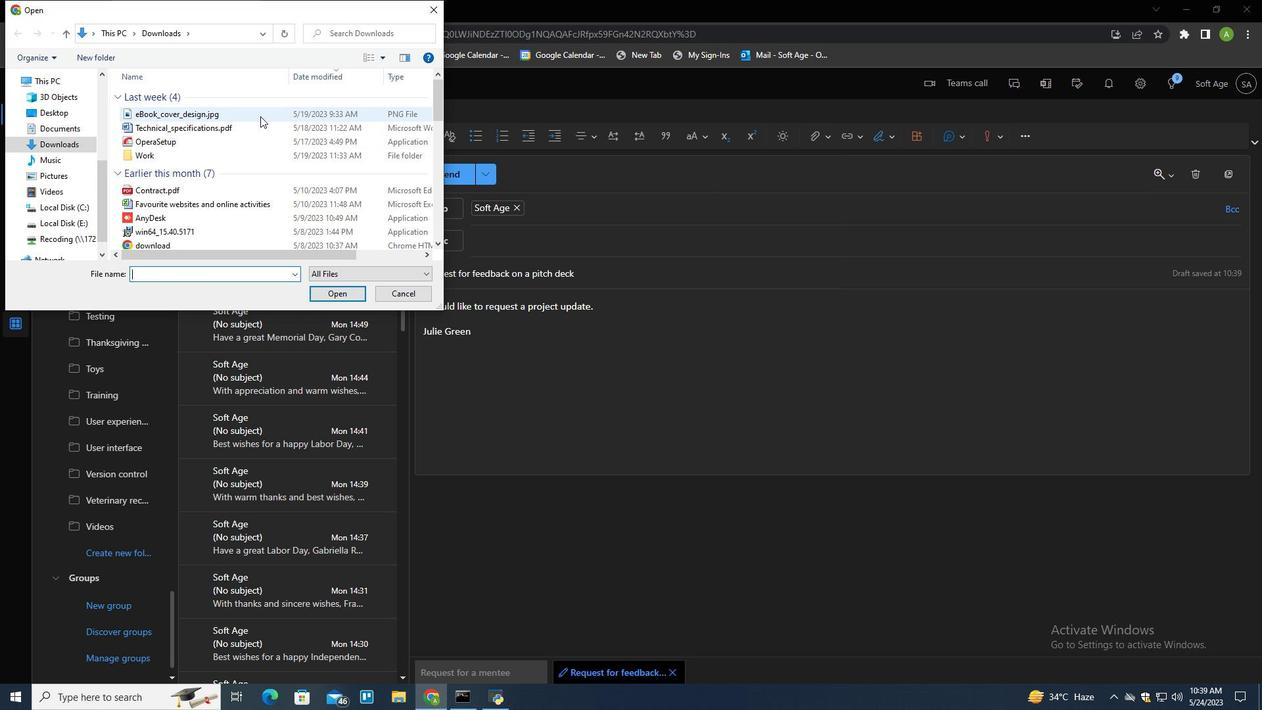 
Action: Key pressed <Key.f2><Key.shift>Newsletter<Key.shift>_template<Key.shift>_.jpg
Screenshot: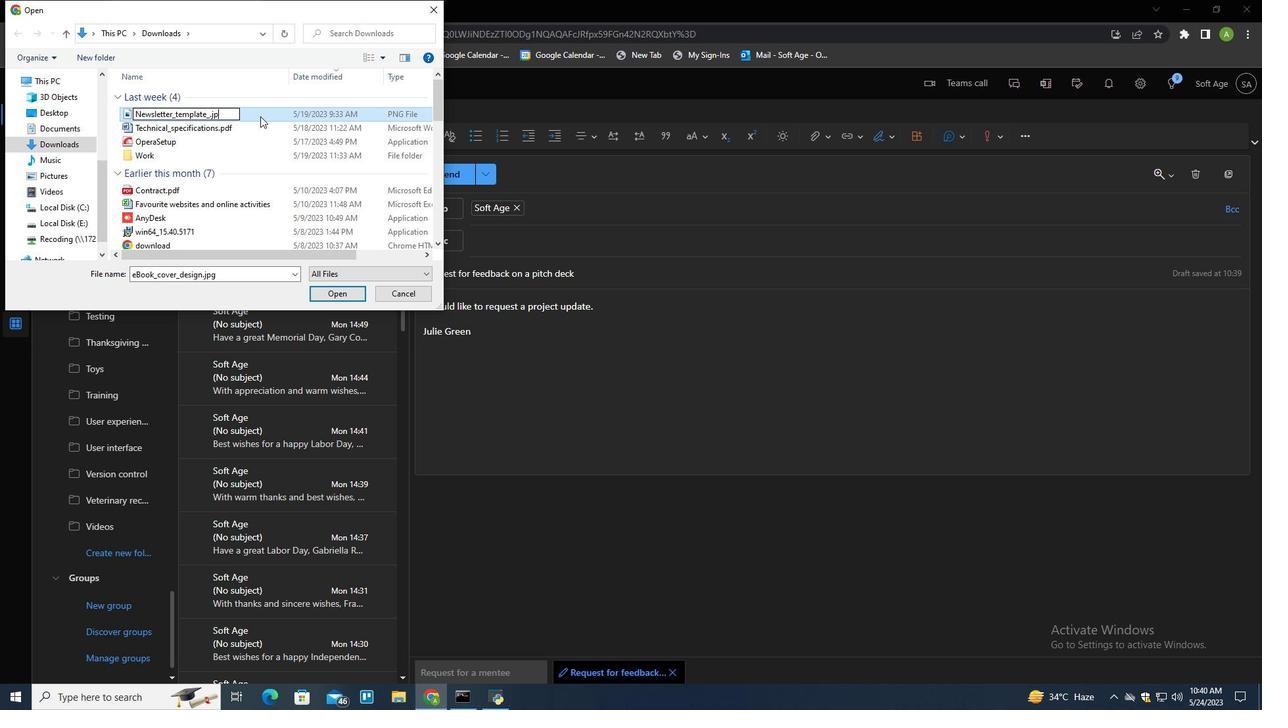 
Action: Mouse pressed left at (260, 116)
Screenshot: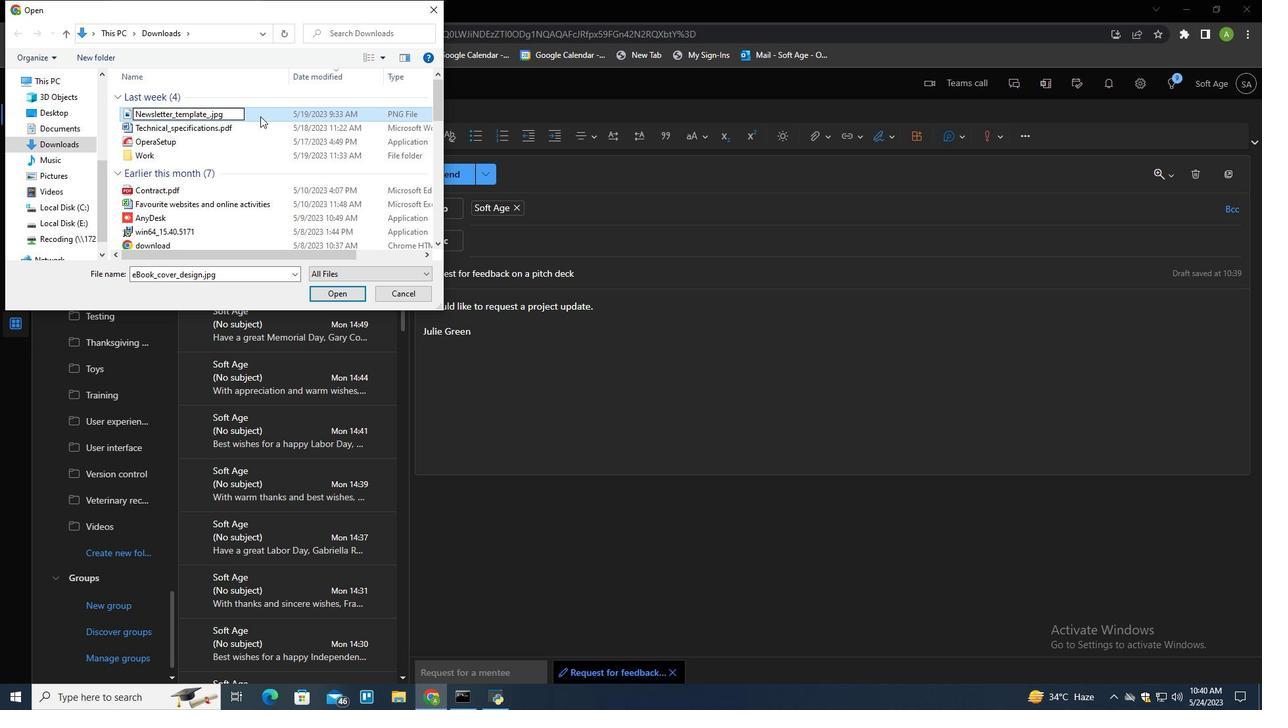 
Action: Mouse moved to (330, 297)
Screenshot: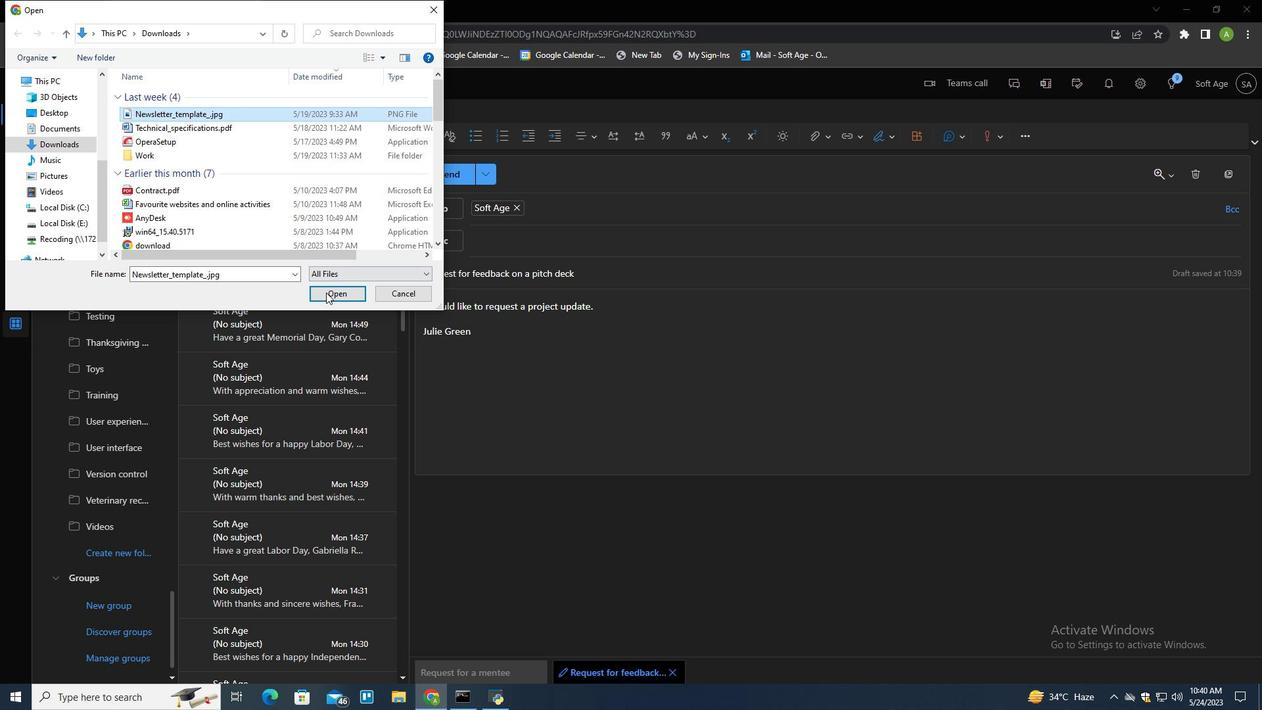 
Action: Mouse pressed left at (330, 297)
Screenshot: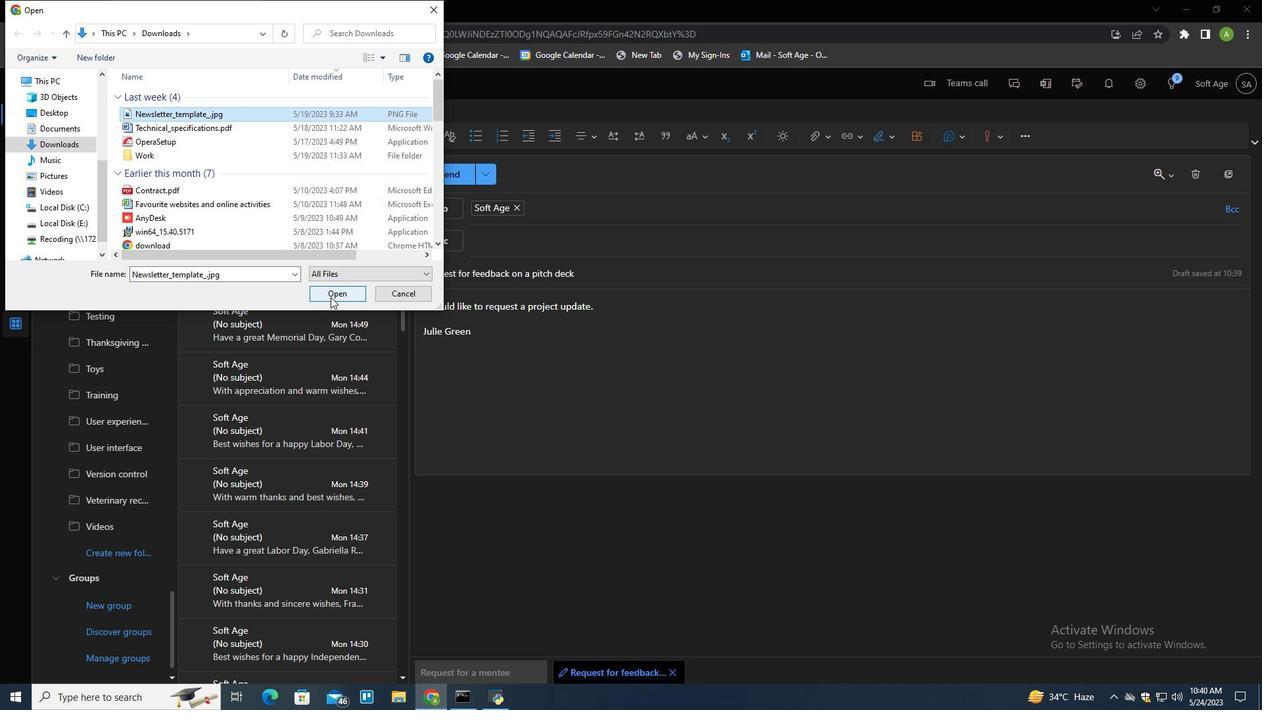
Action: Mouse moved to (102, 557)
Screenshot: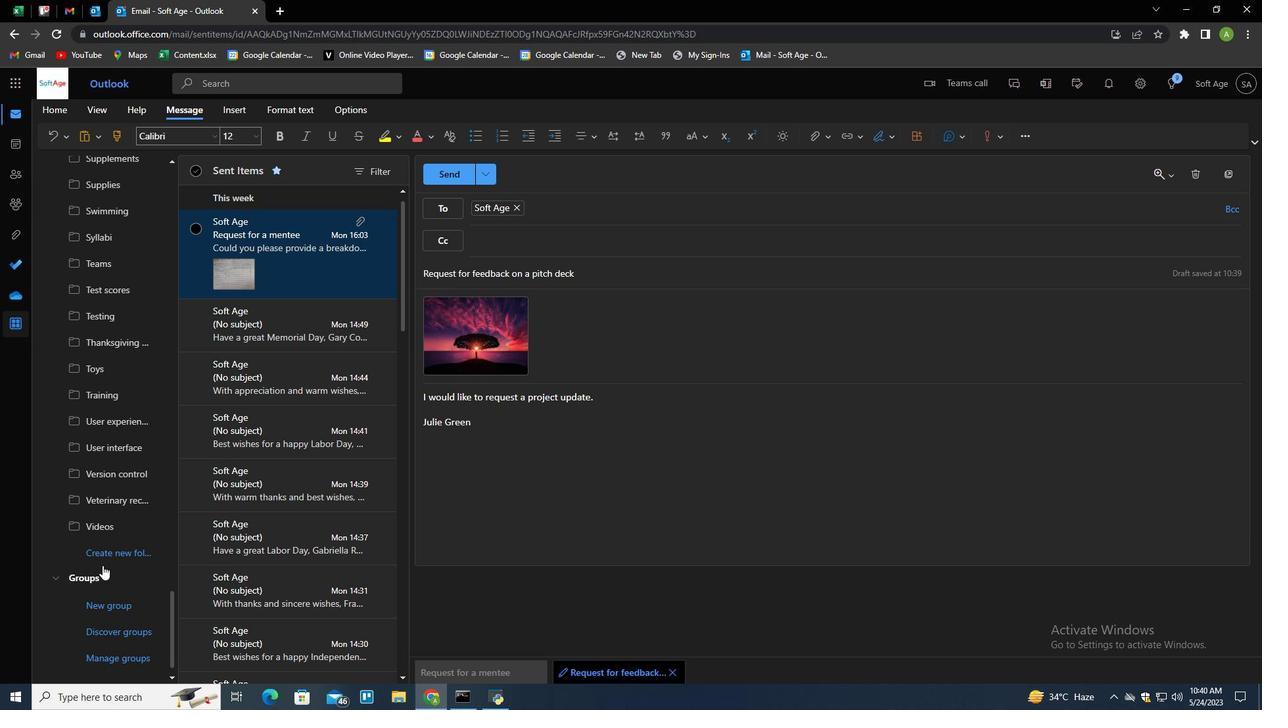 
Action: Mouse pressed left at (102, 557)
Screenshot: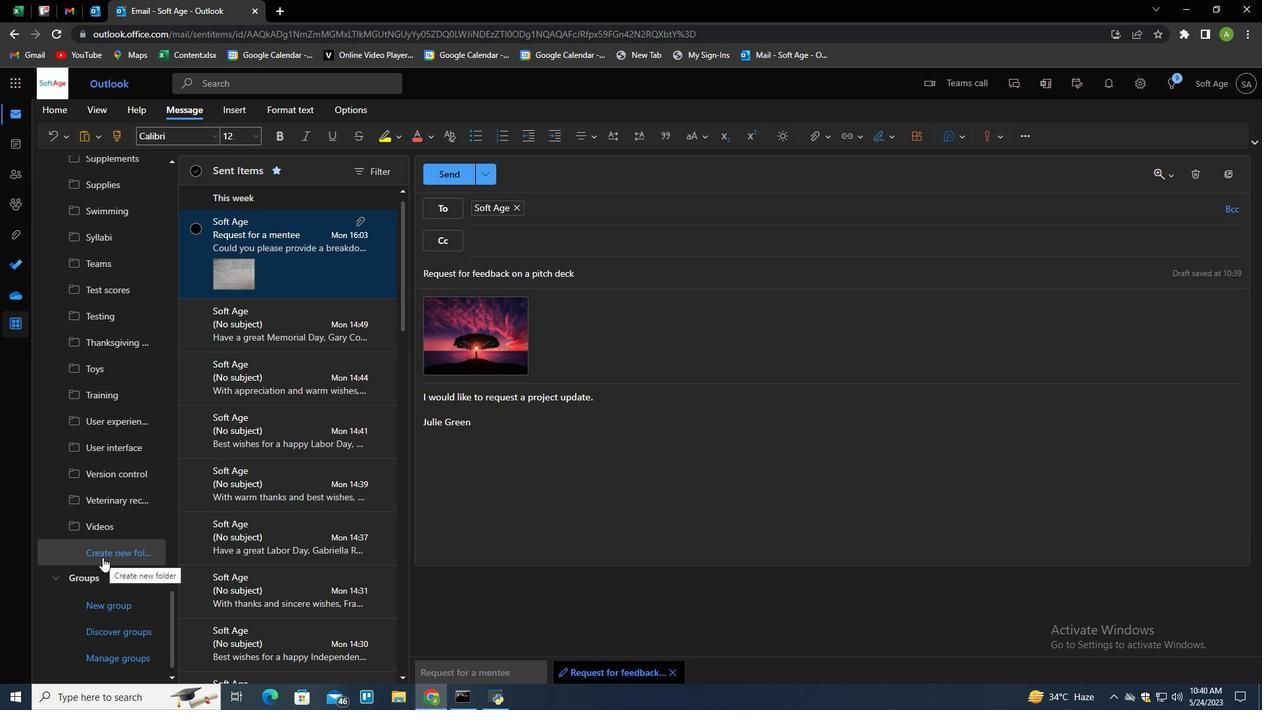 
Action: Key pressed <Key.shift>Data<Key.space>scin<Key.backspace>ence<Key.enter>
Screenshot: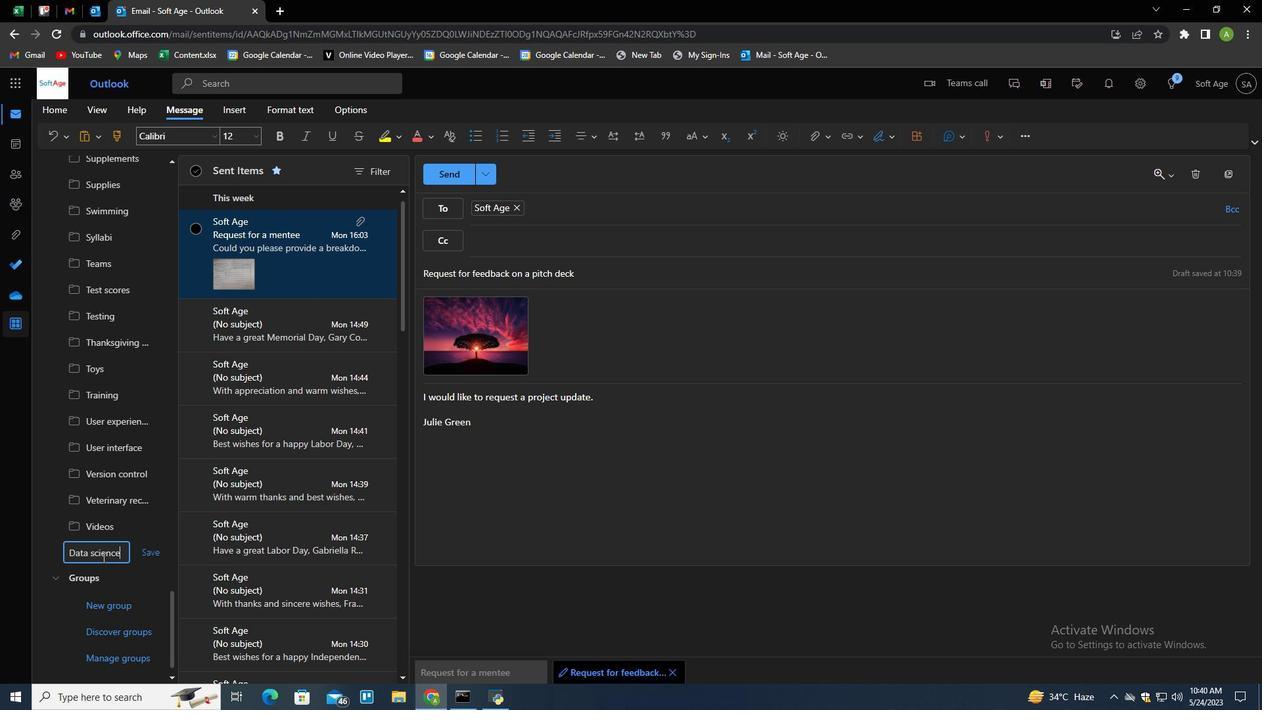 
Action: Mouse moved to (446, 176)
Screenshot: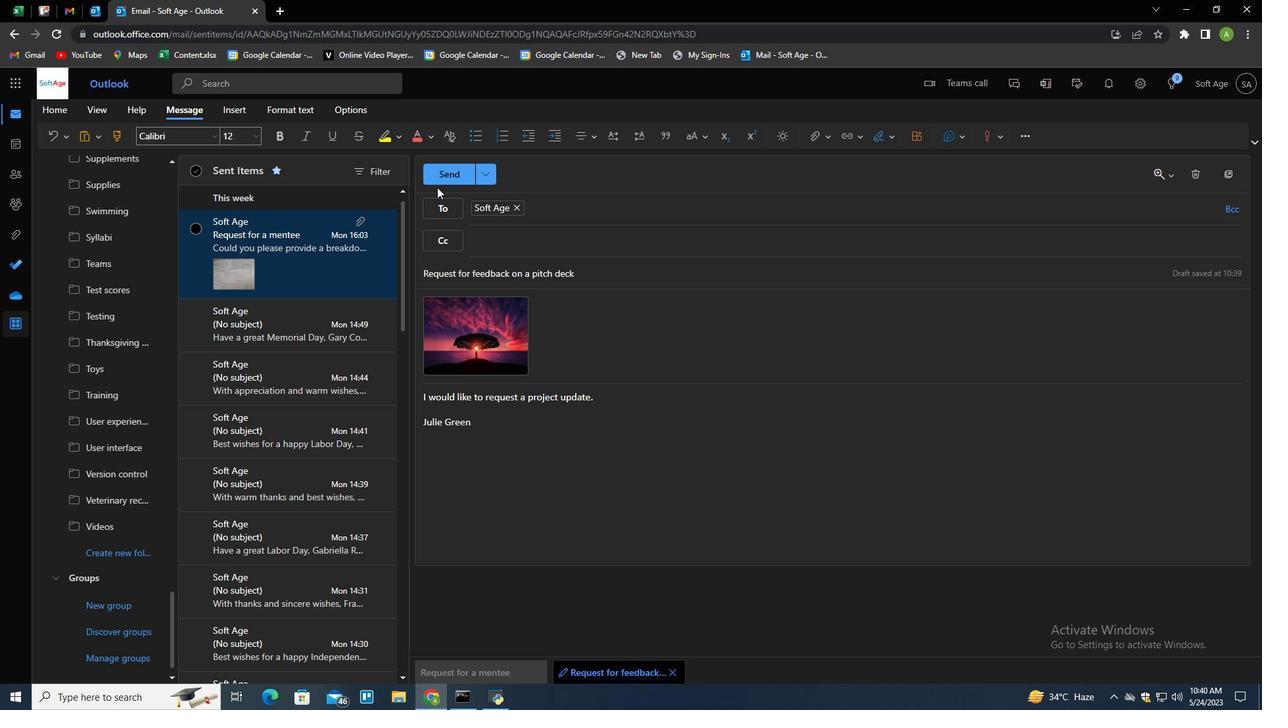 
Action: Mouse pressed left at (446, 176)
Screenshot: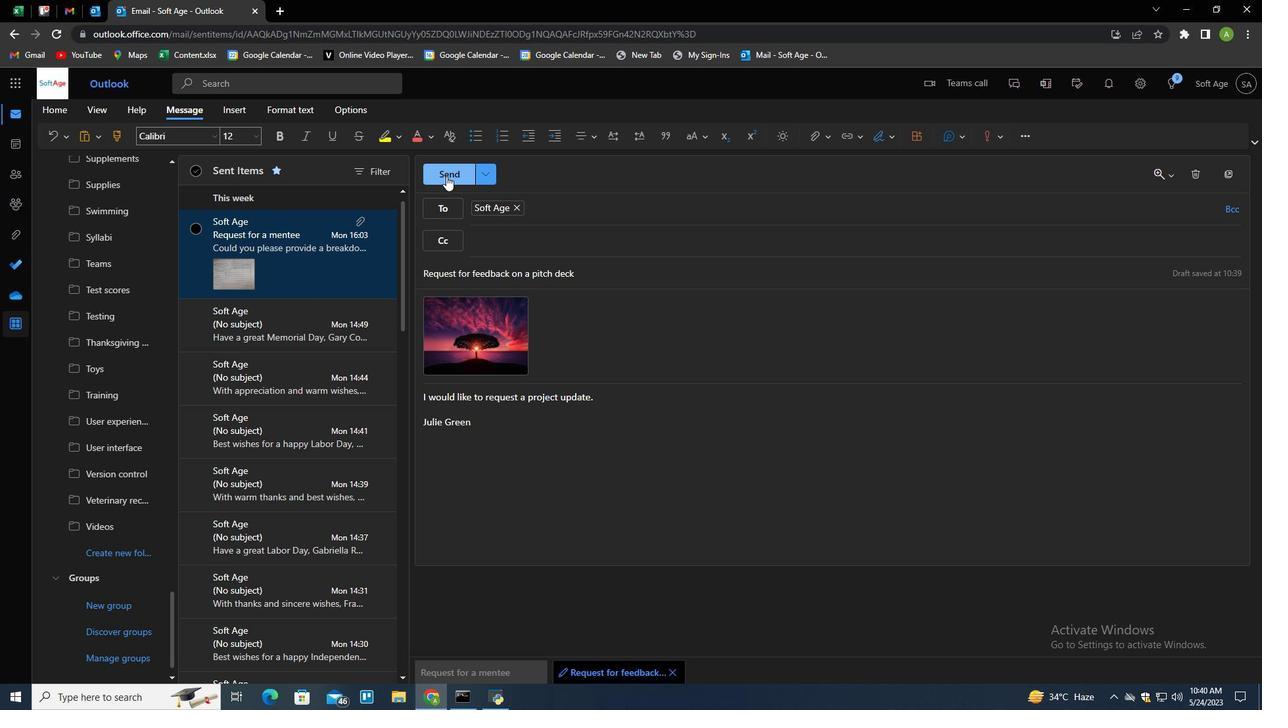
Action: Mouse moved to (339, 439)
Screenshot: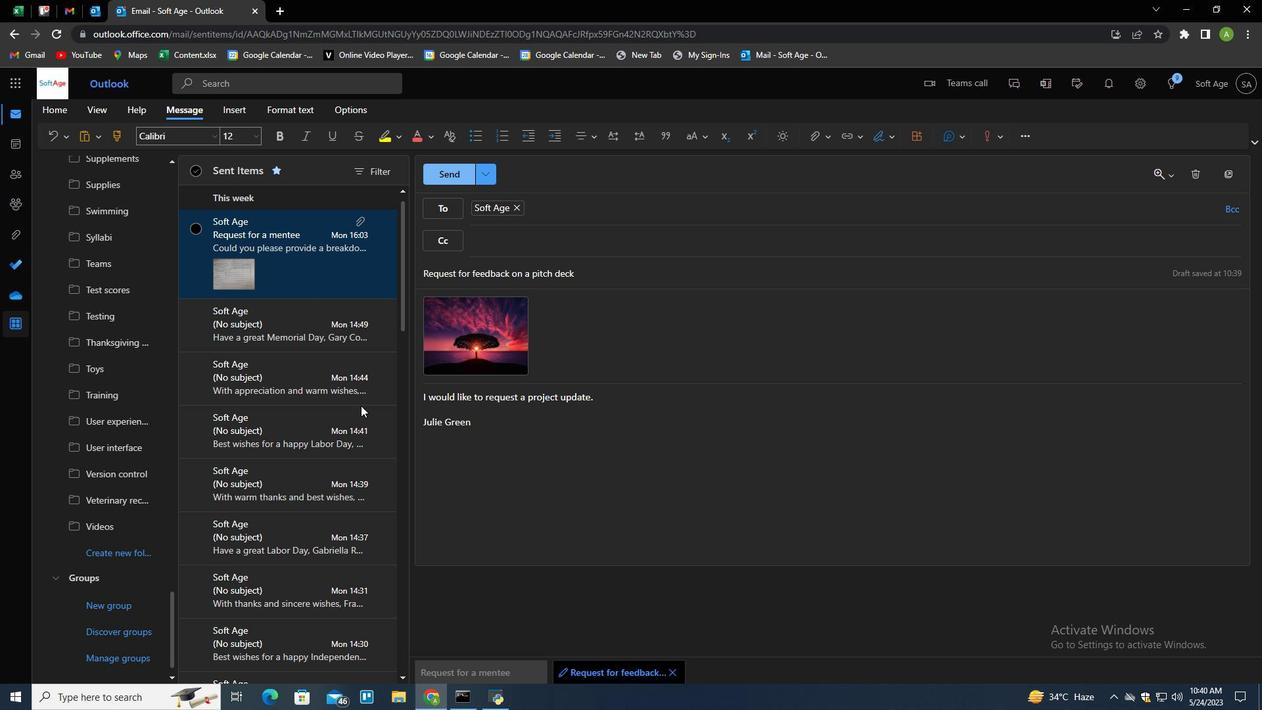 
Action: Mouse scrolled (339, 439) with delta (0, 0)
Screenshot: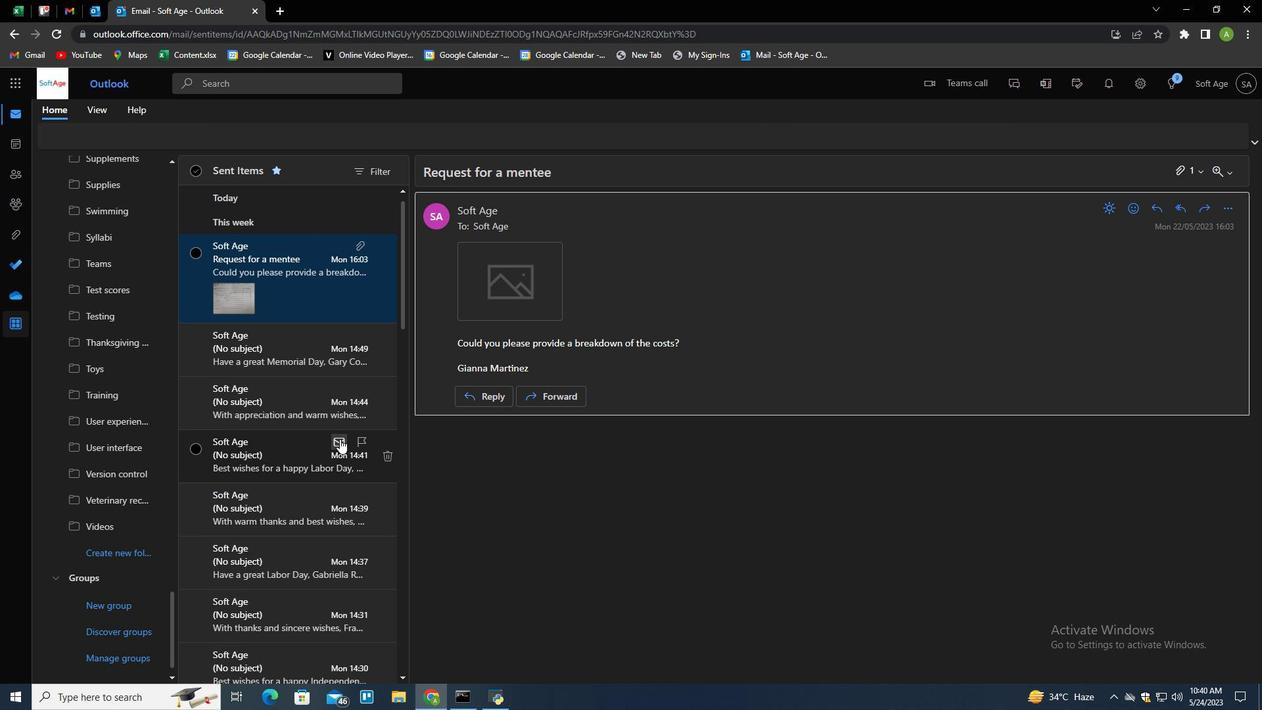
Action: Mouse scrolled (339, 439) with delta (0, 0)
Screenshot: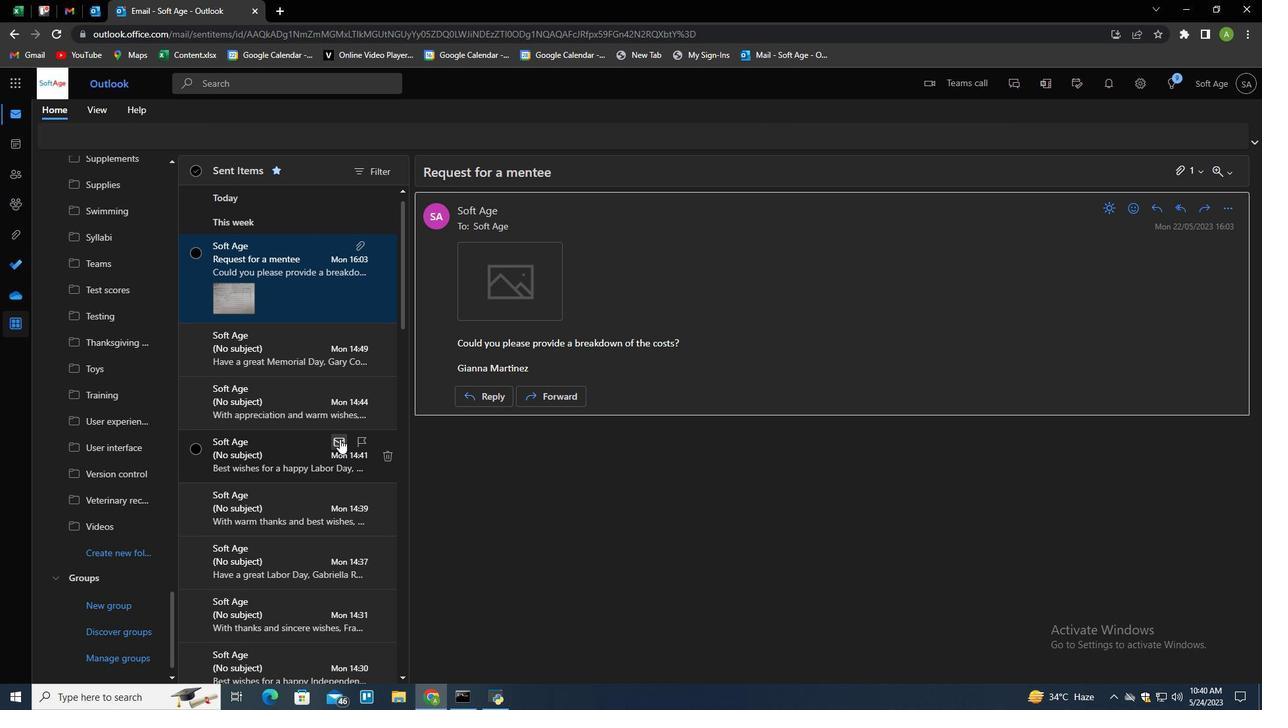 
Action: Mouse scrolled (339, 439) with delta (0, 0)
Screenshot: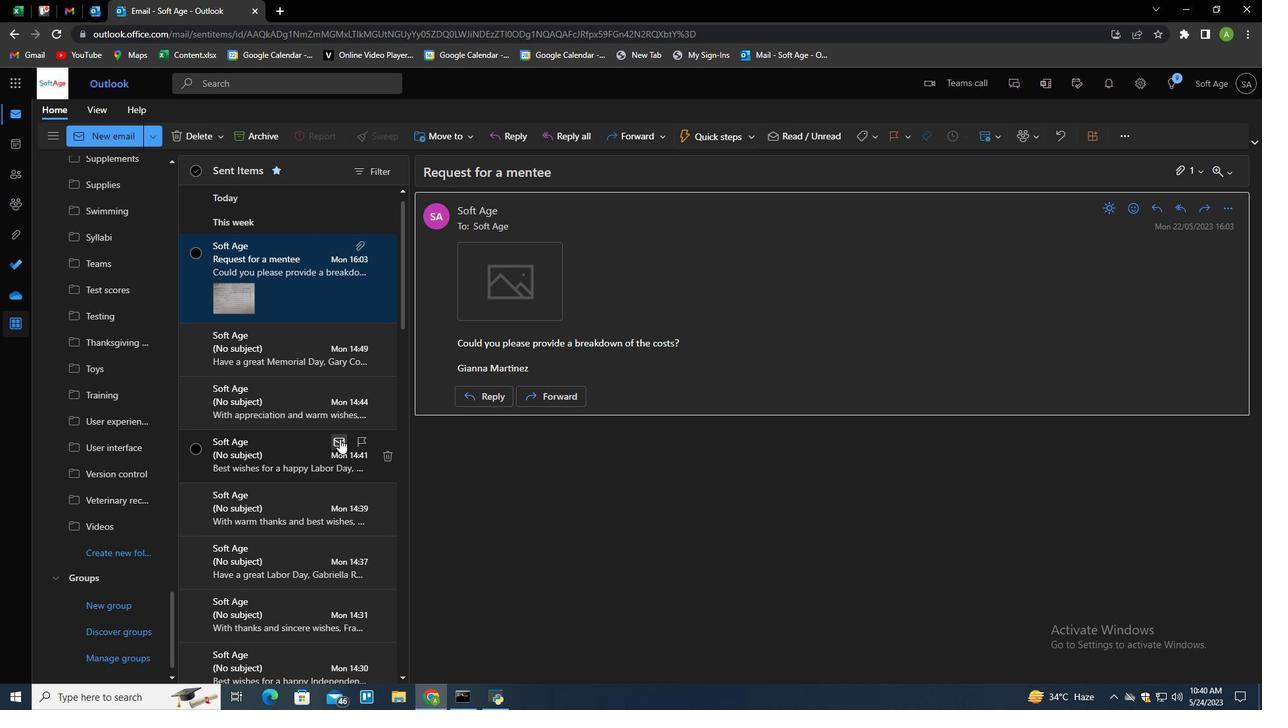 
Action: Mouse scrolled (339, 439) with delta (0, 0)
Screenshot: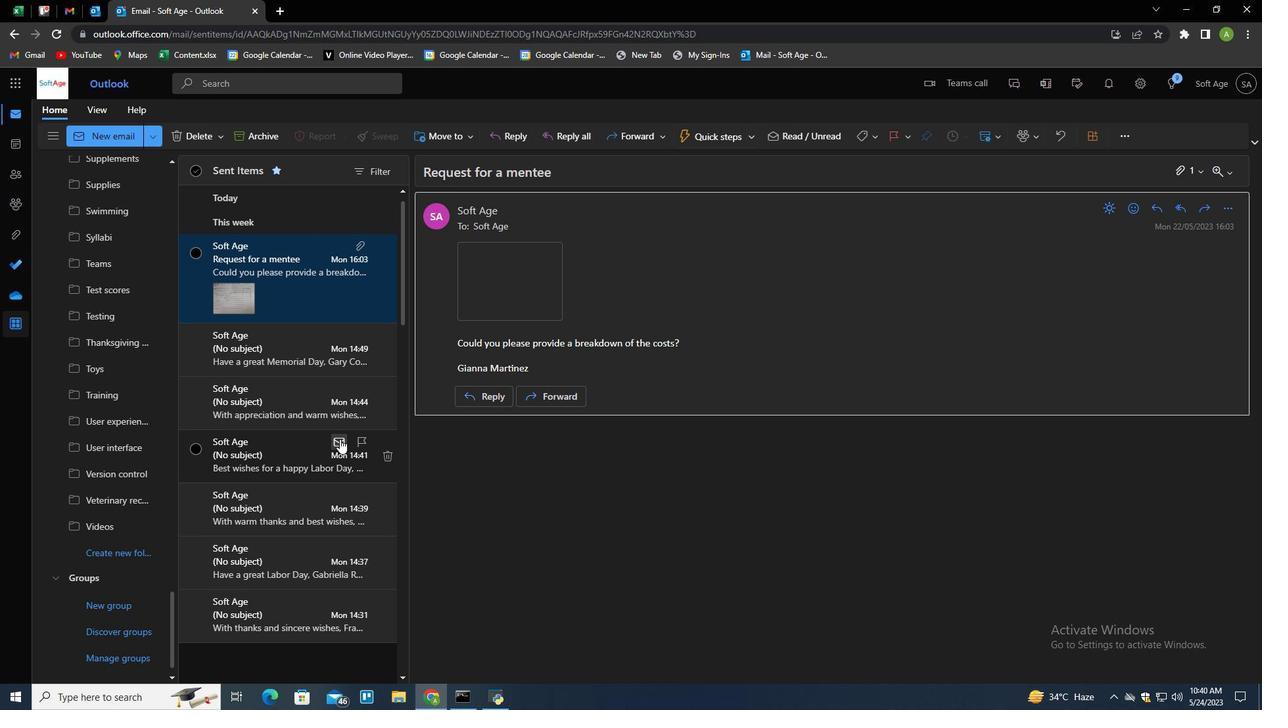 
Action: Mouse scrolled (339, 439) with delta (0, 0)
Screenshot: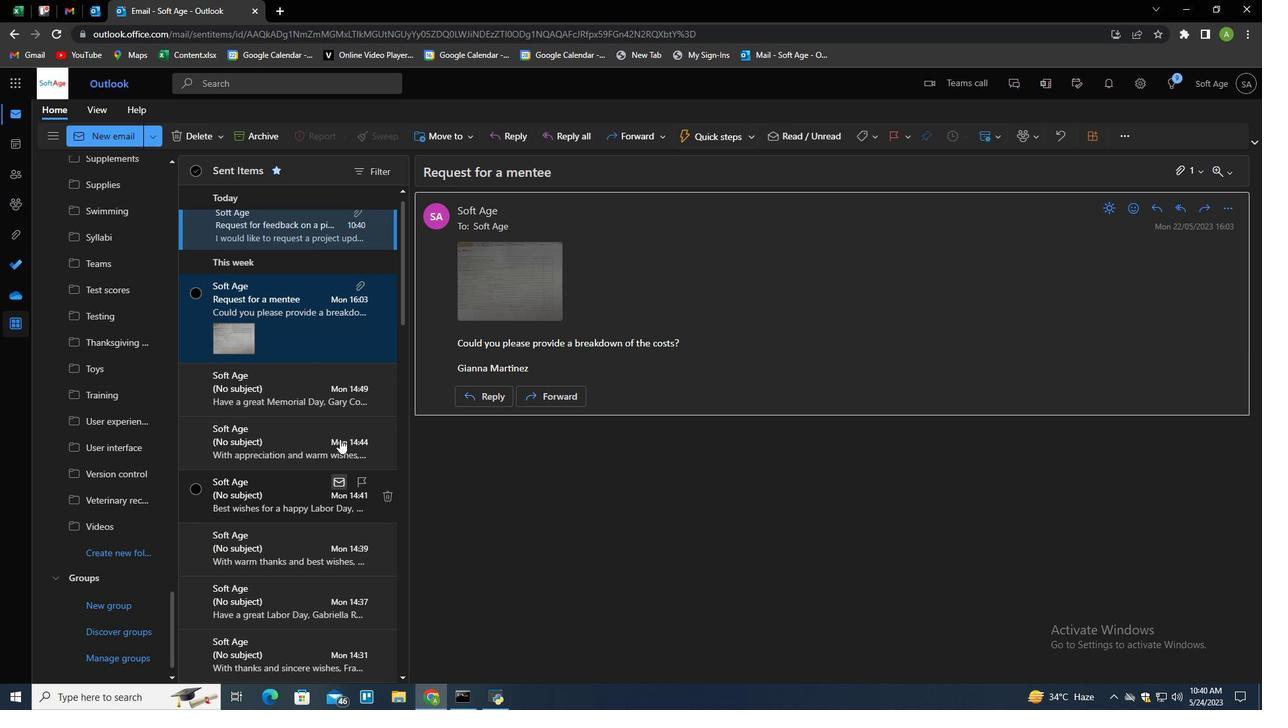 
Action: Mouse moved to (305, 247)
Screenshot: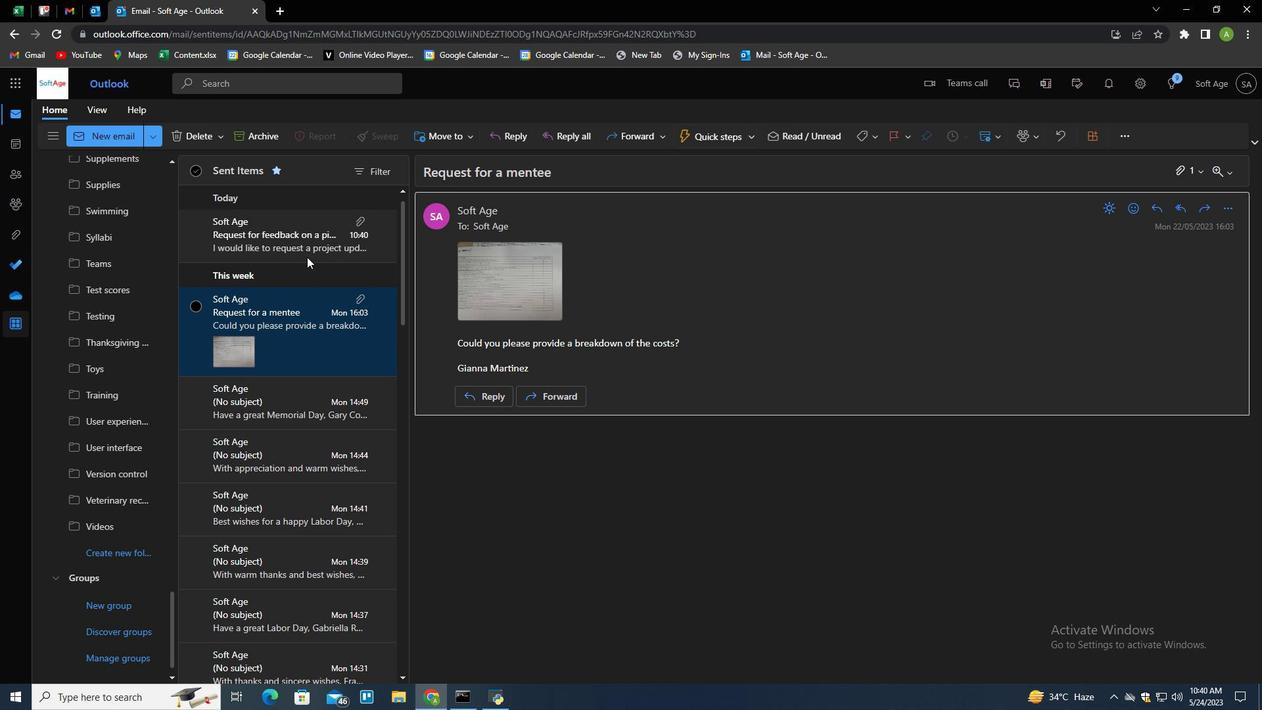 
Action: Mouse pressed right at (305, 247)
Screenshot: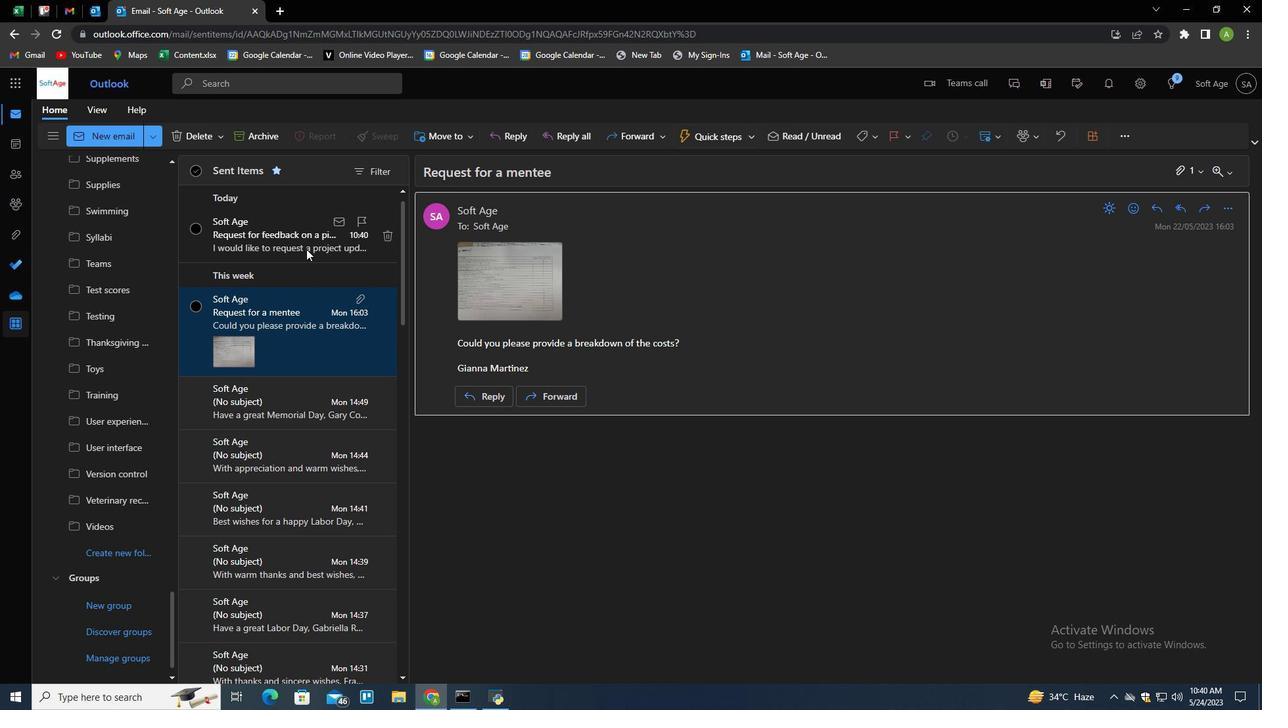
Action: Mouse moved to (341, 305)
Screenshot: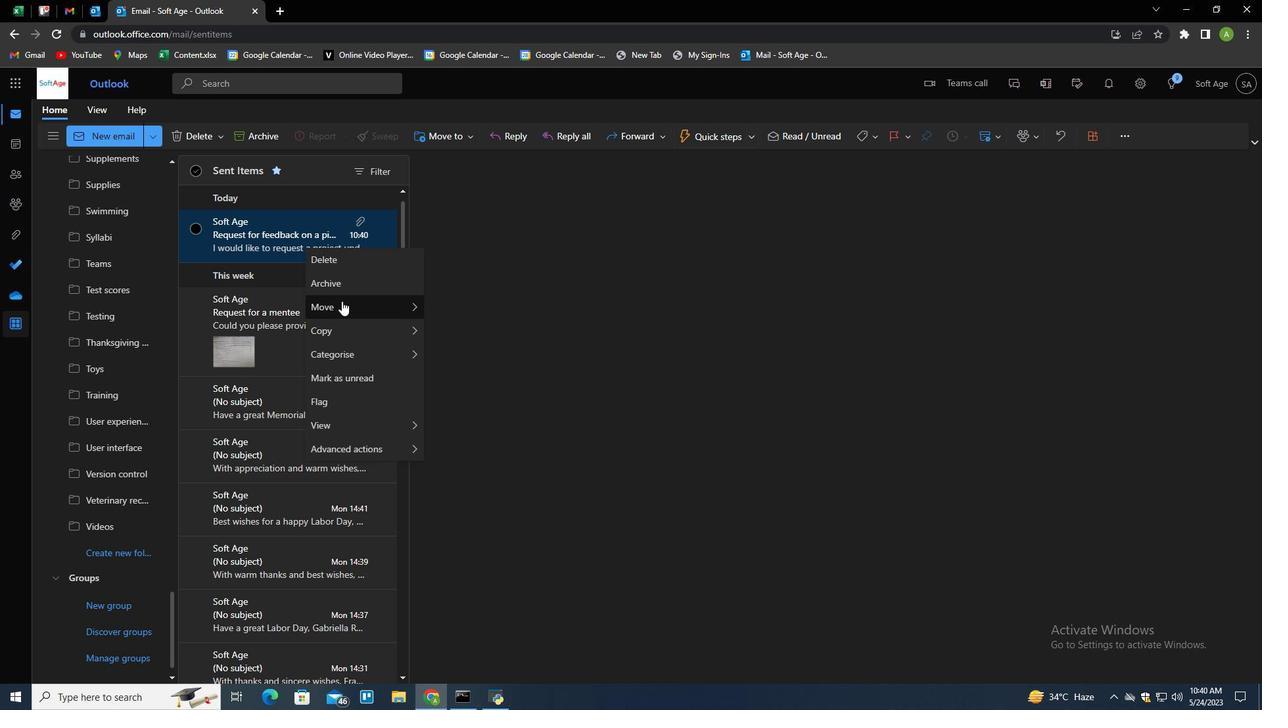 
Action: Mouse pressed left at (341, 305)
Screenshot: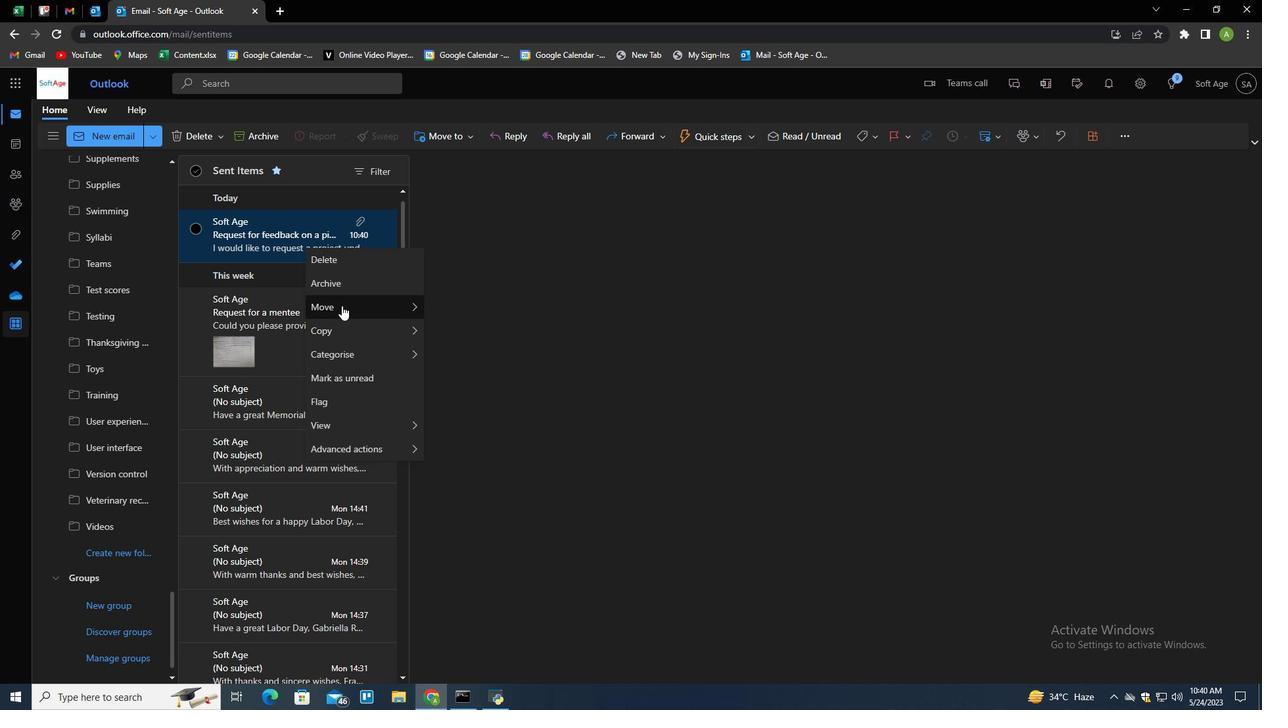 
Action: Mouse moved to (445, 307)
Screenshot: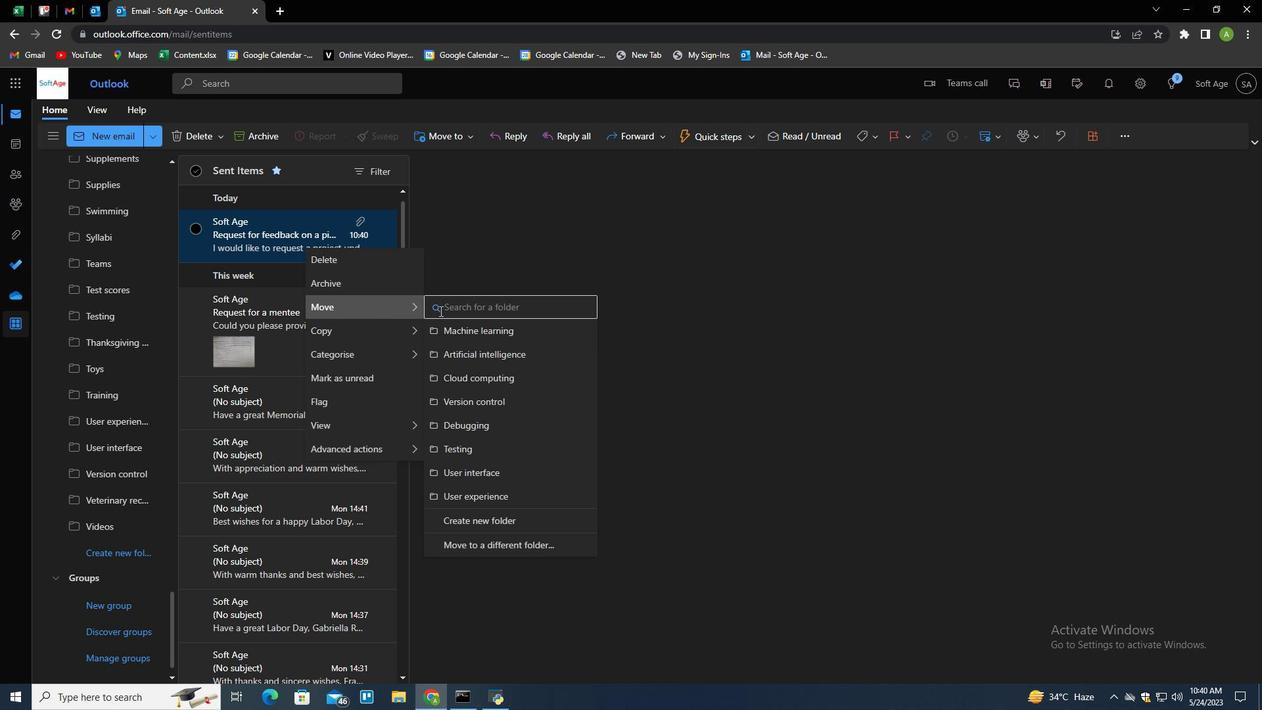 
Action: Mouse pressed left at (445, 307)
Screenshot: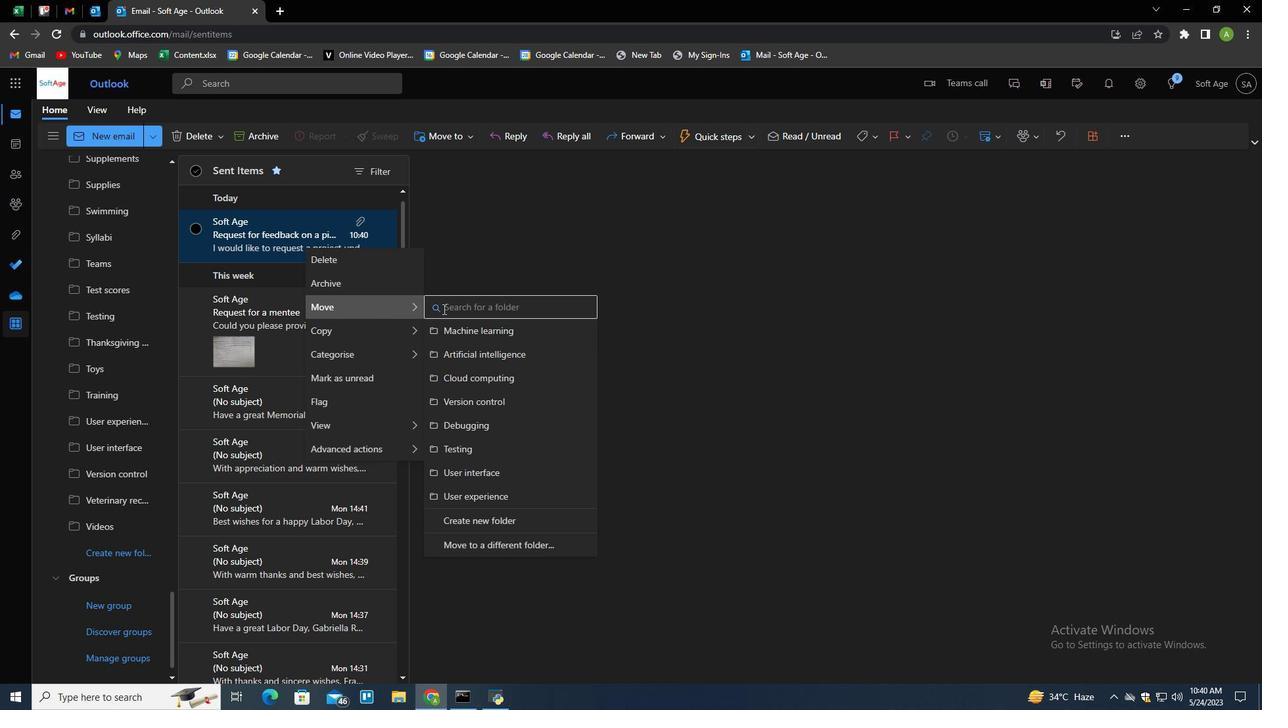 
Action: Key pressed <Key.shift>Data<Key.space>science<Key.down><Key.enter>
Screenshot: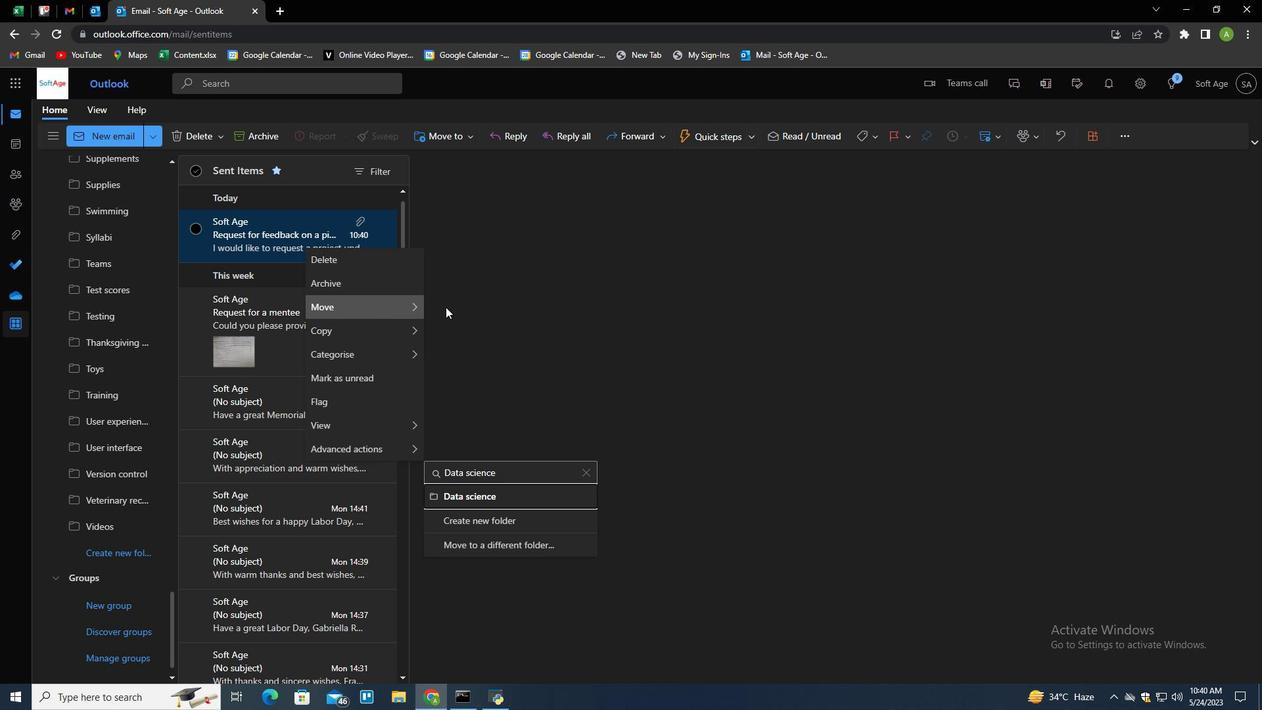 
Action: Mouse moved to (483, 370)
Screenshot: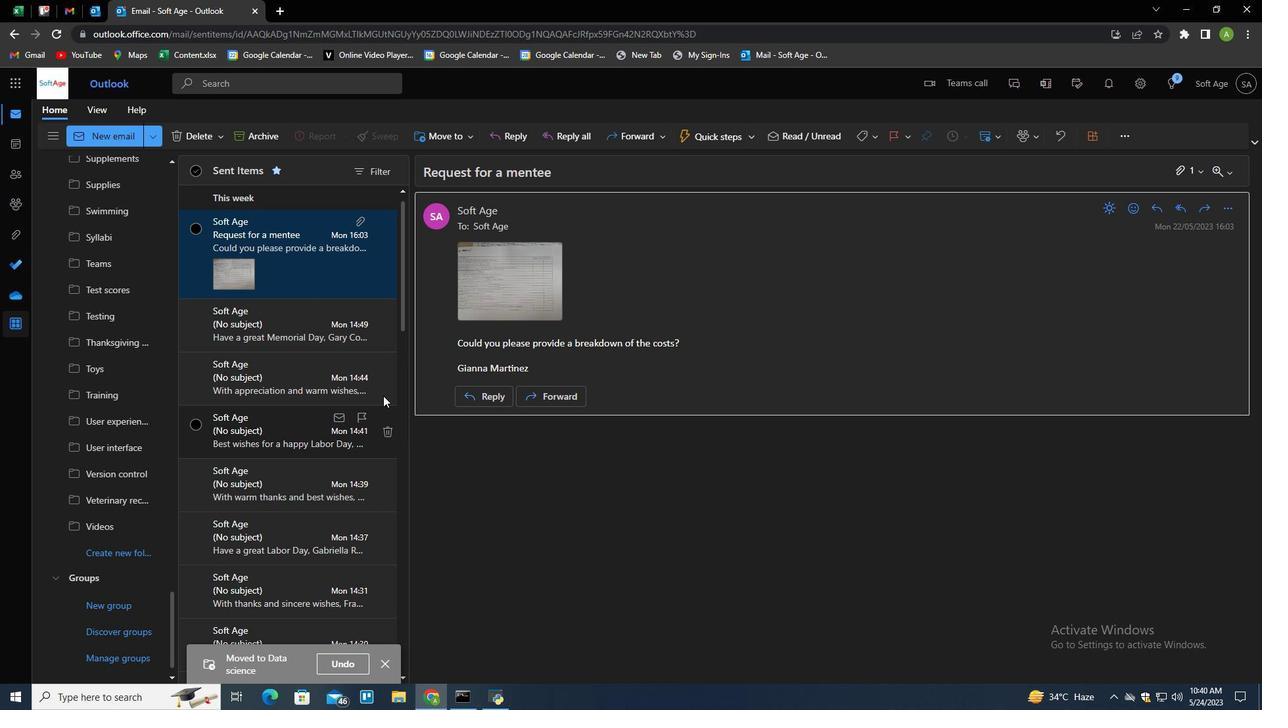 
Action: Mouse scrolled (483, 370) with delta (0, 0)
Screenshot: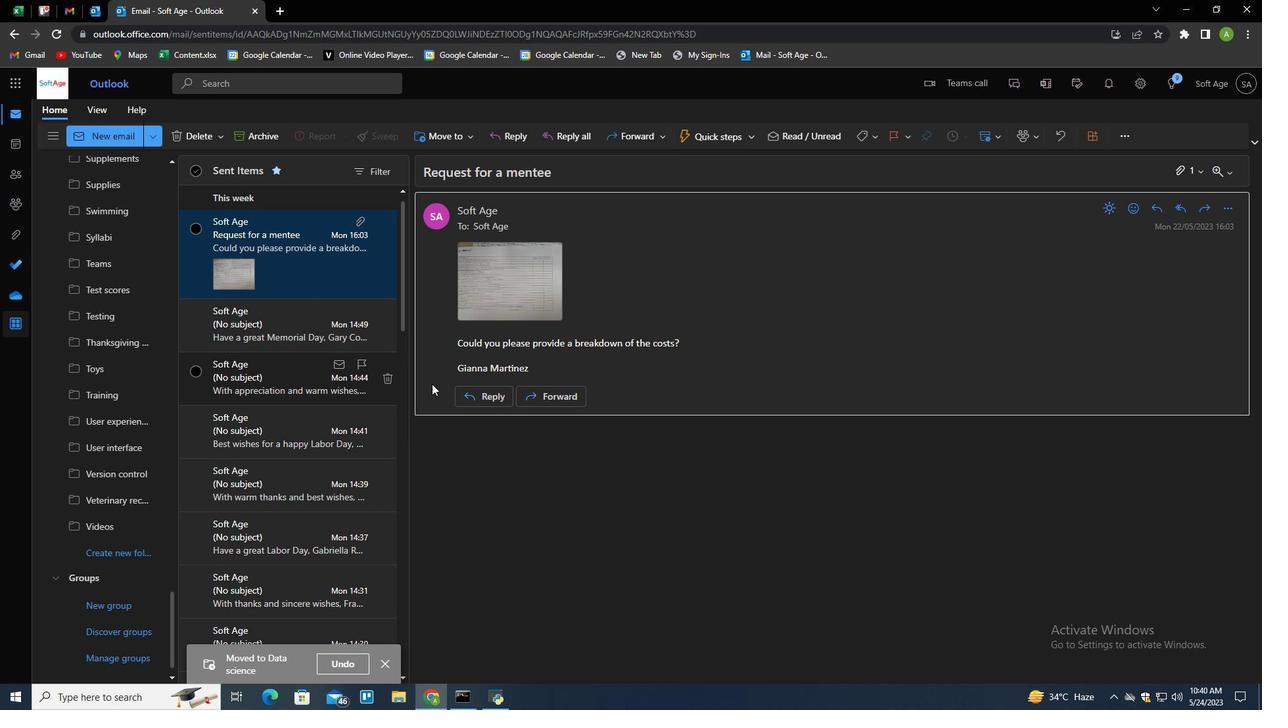 
Action: Mouse moved to (486, 370)
Screenshot: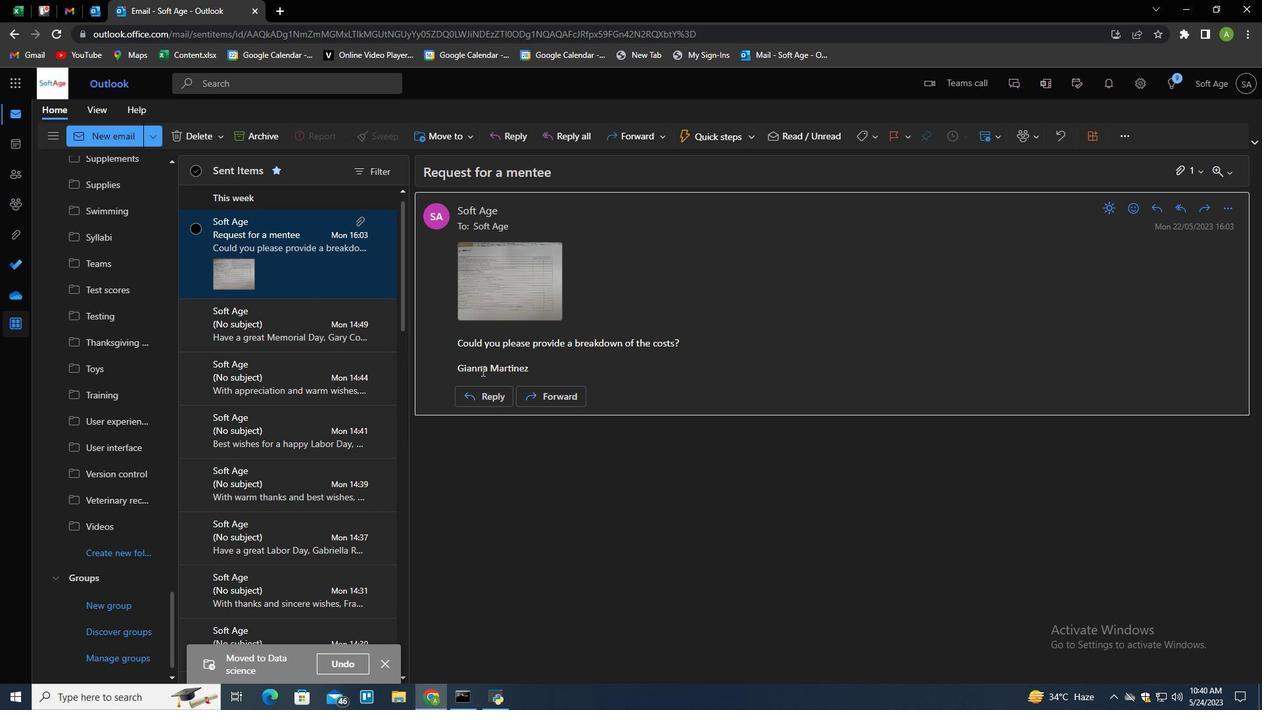 
Action: Mouse scrolled (486, 370) with delta (0, 0)
Screenshot: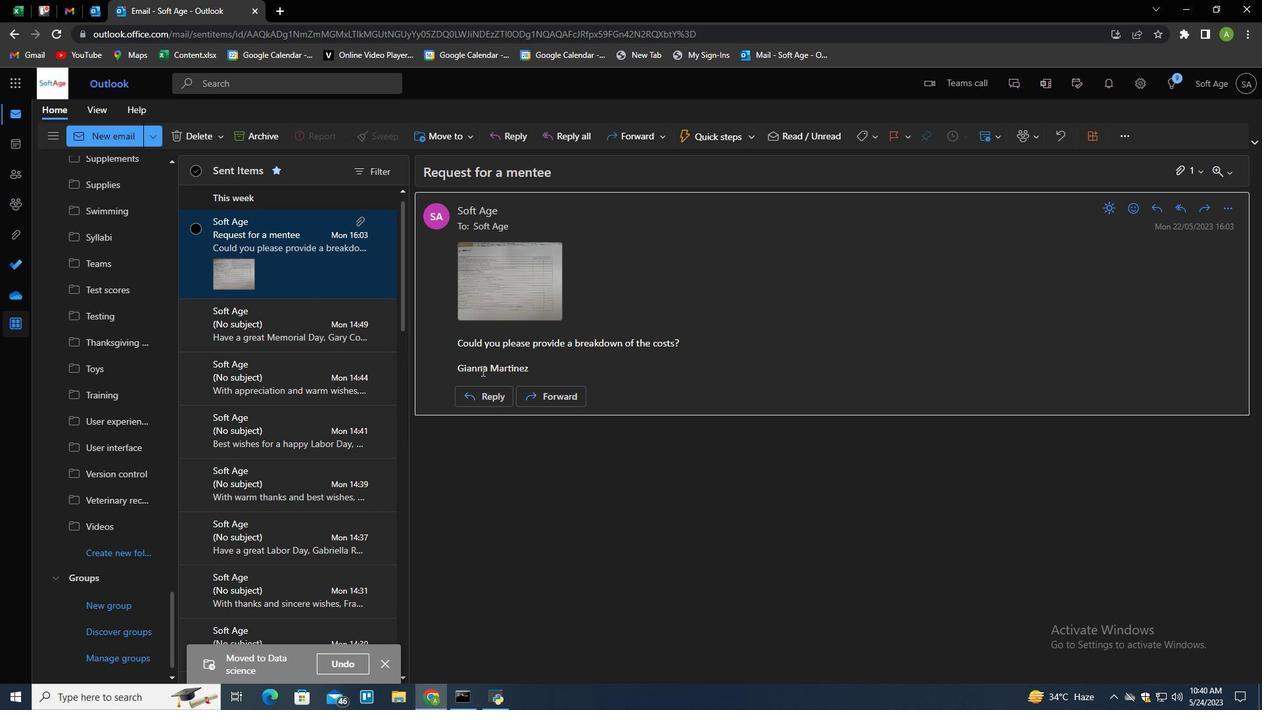 
Action: Mouse moved to (669, 484)
Screenshot: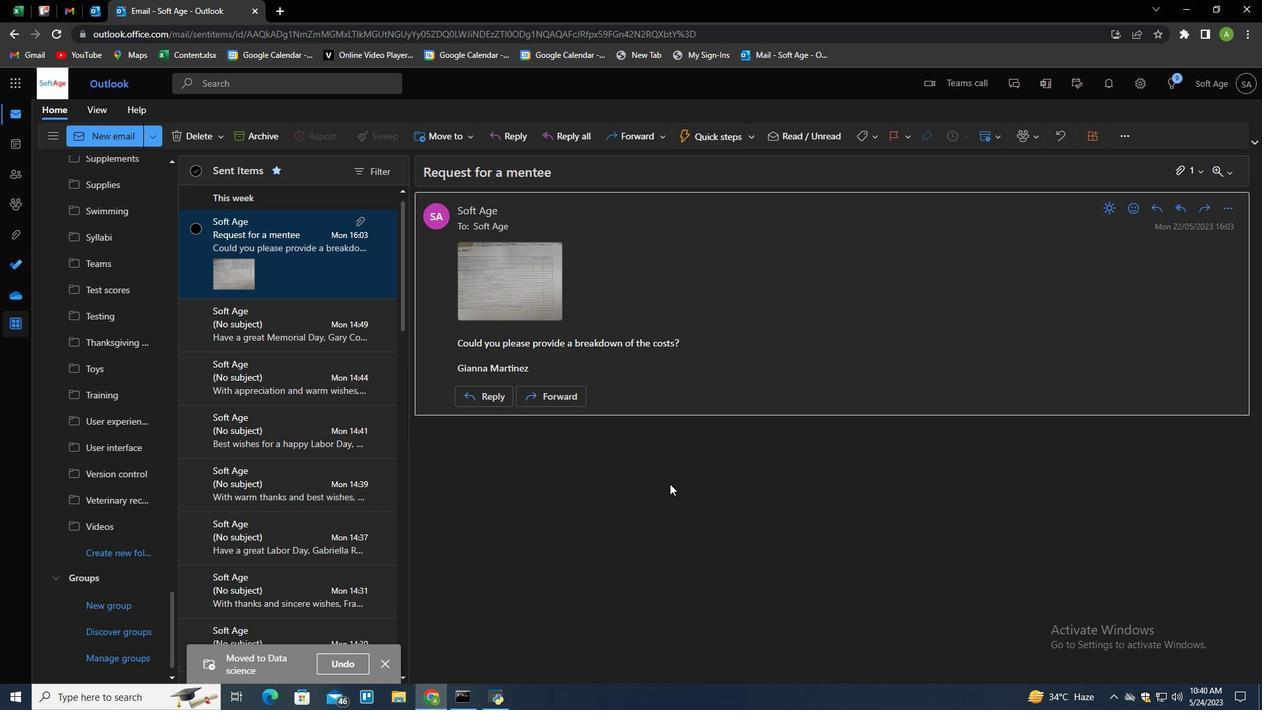 
Action: Mouse pressed left at (669, 484)
Screenshot: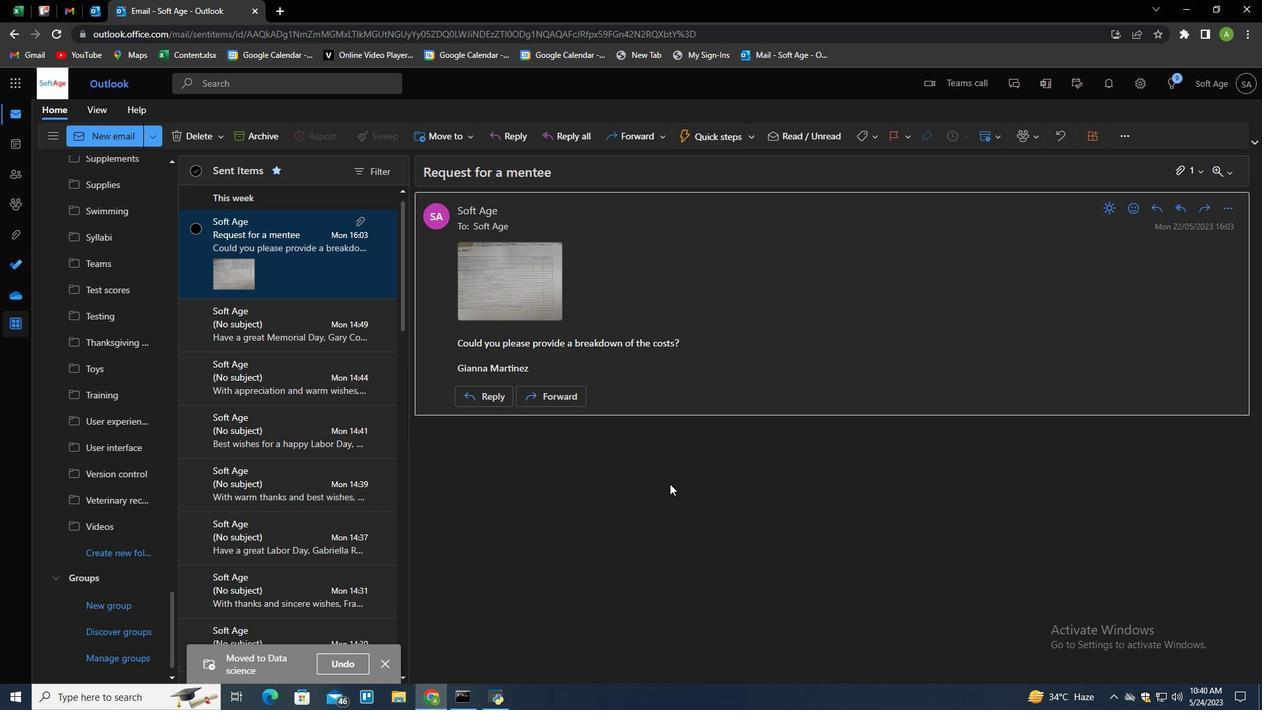 
